 Task: Create a due date automation trigger when advanced on, on the tuesday of the week a card is due add basic with the blue label at 11:00 AM.
Action: Mouse moved to (924, 469)
Screenshot: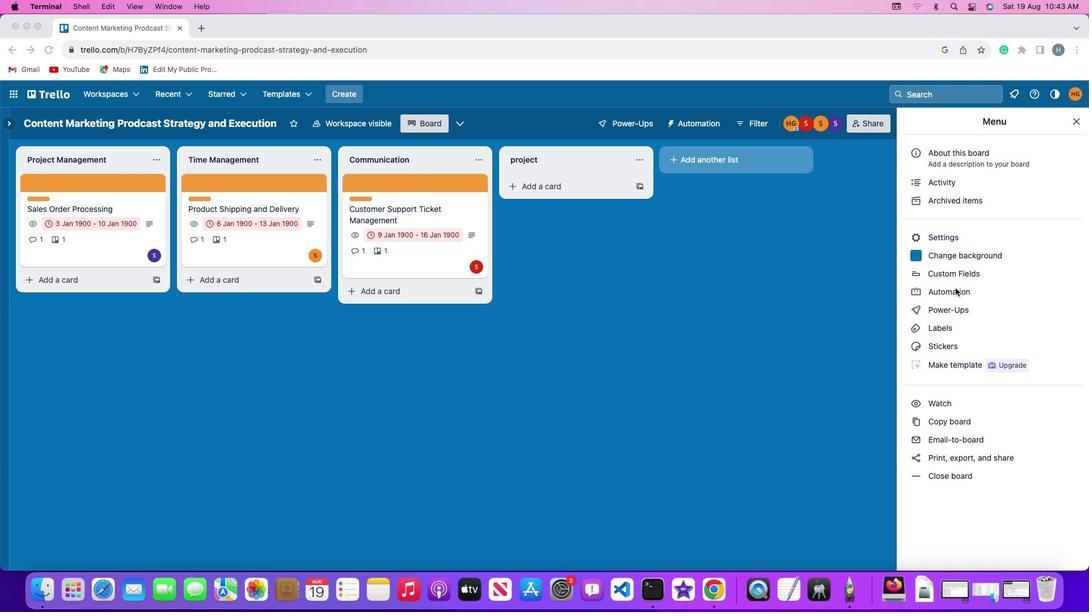 
Action: Mouse pressed left at (924, 469)
Screenshot: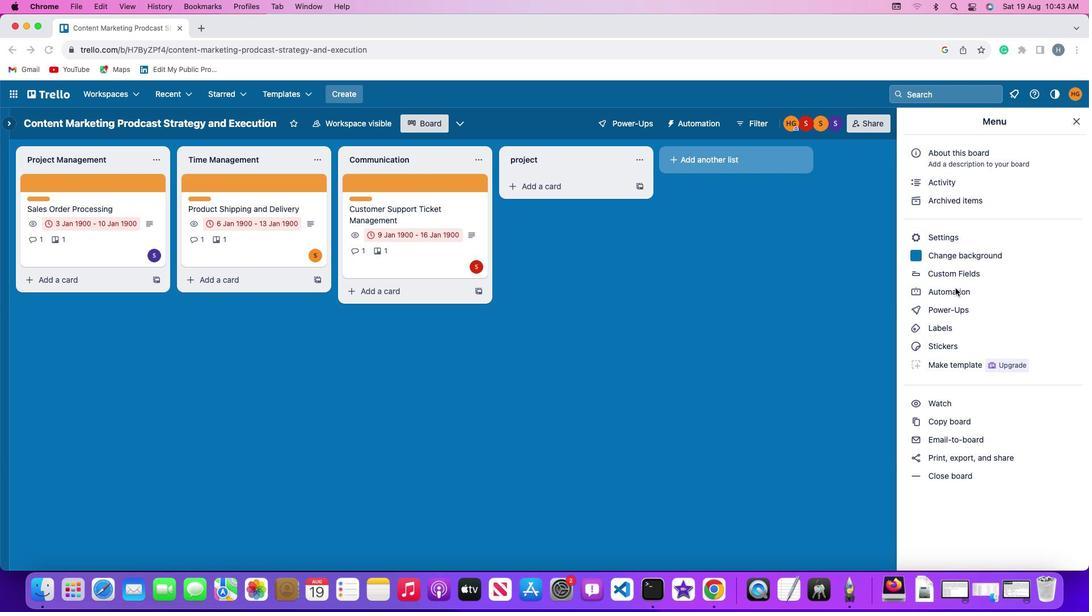 
Action: Mouse pressed left at (924, 469)
Screenshot: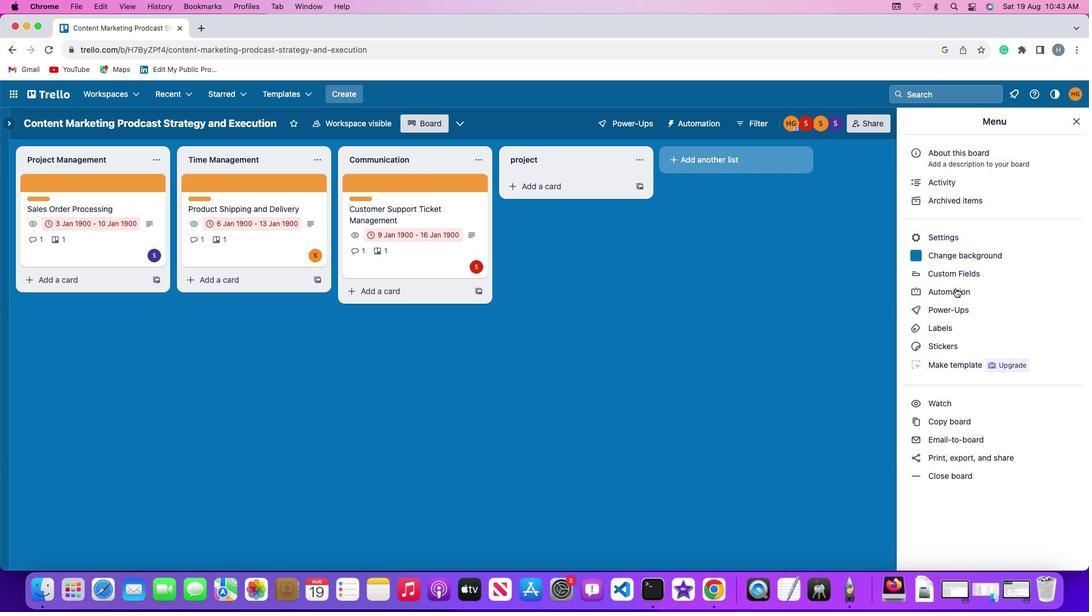 
Action: Mouse moved to (100, 465)
Screenshot: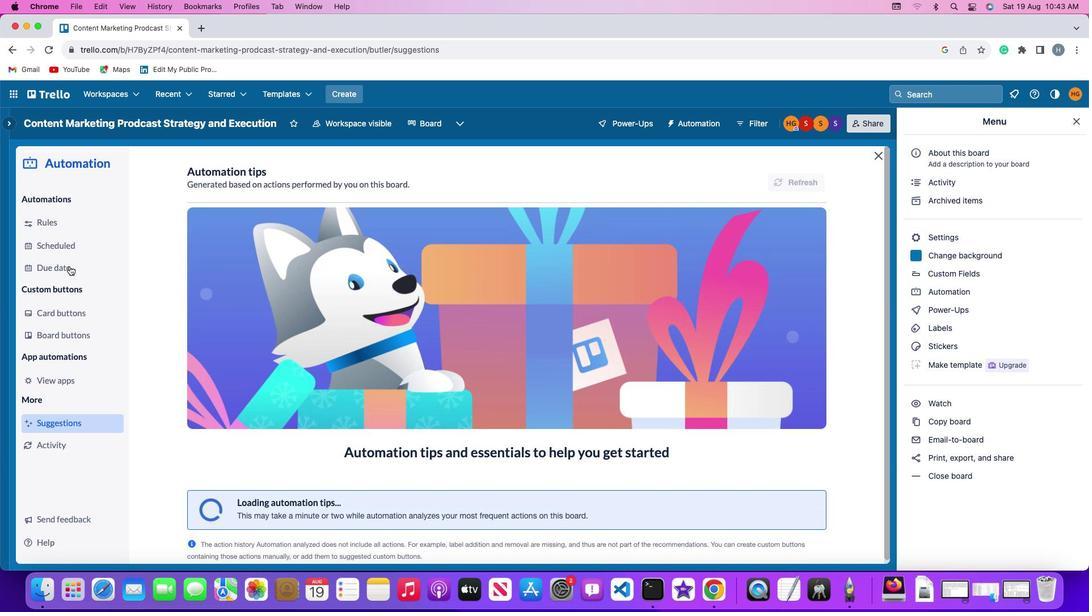 
Action: Mouse pressed left at (100, 465)
Screenshot: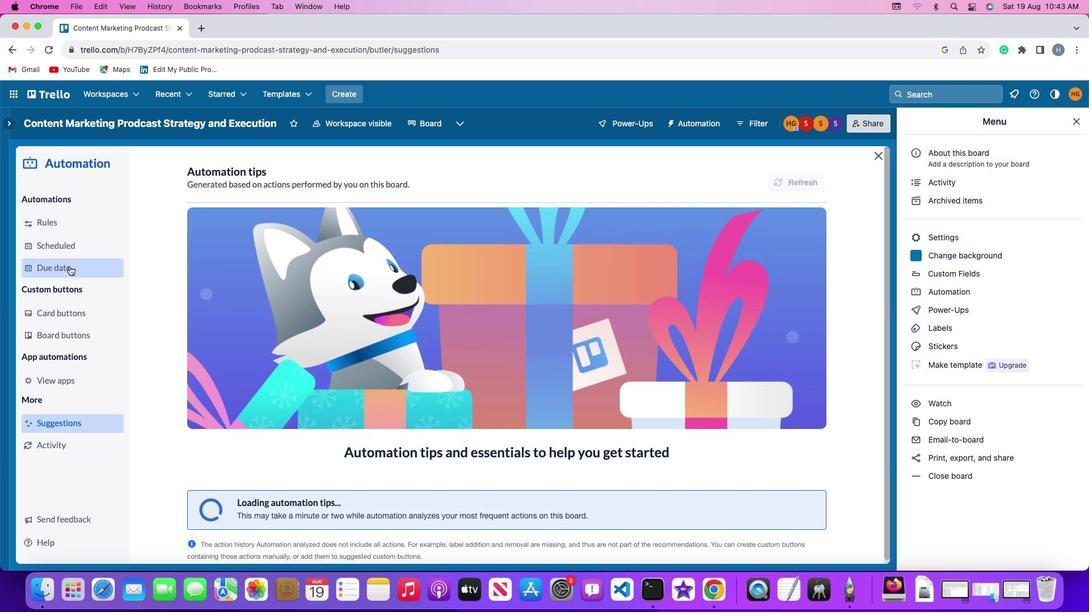 
Action: Mouse moved to (755, 445)
Screenshot: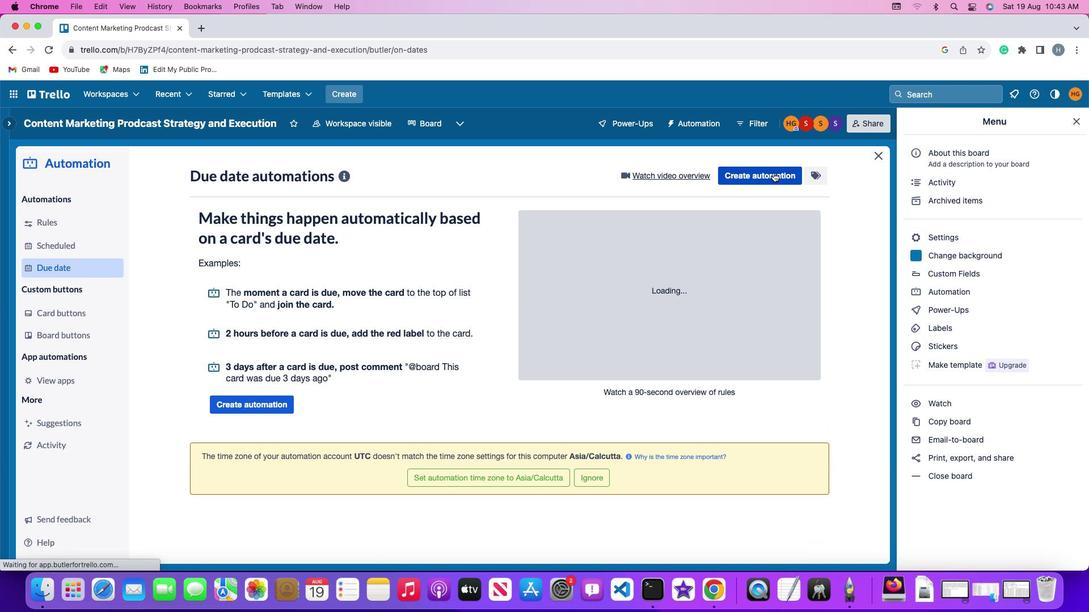 
Action: Mouse pressed left at (755, 445)
Screenshot: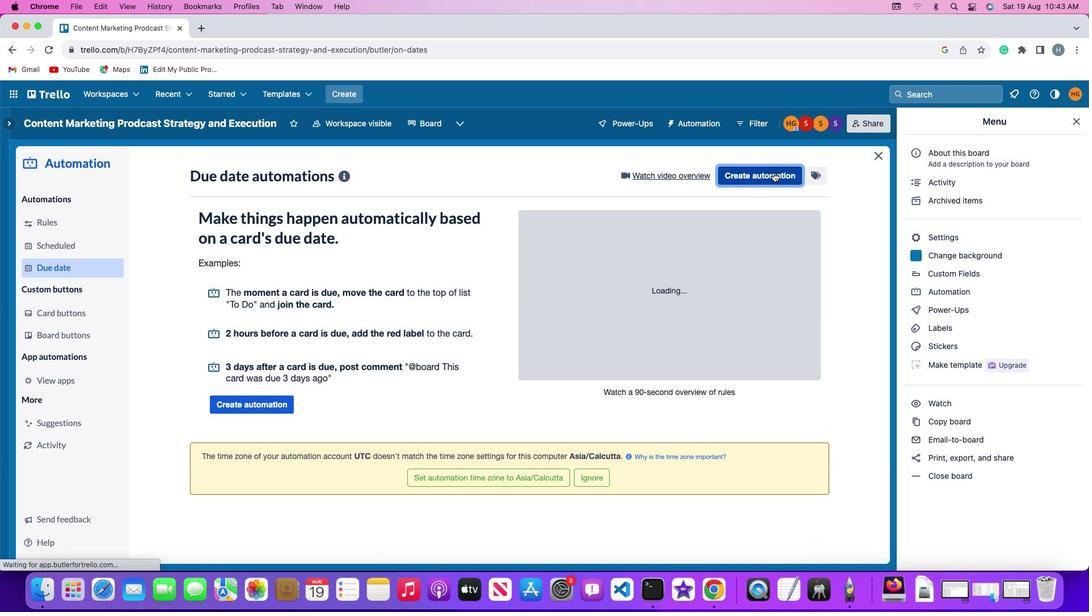 
Action: Mouse moved to (264, 468)
Screenshot: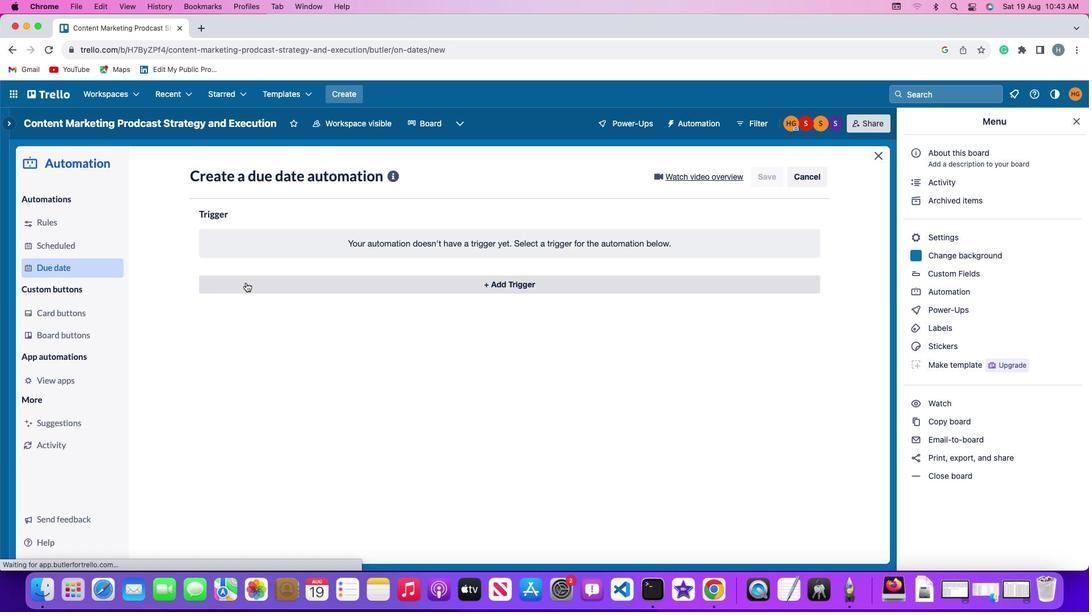 
Action: Mouse pressed left at (264, 468)
Screenshot: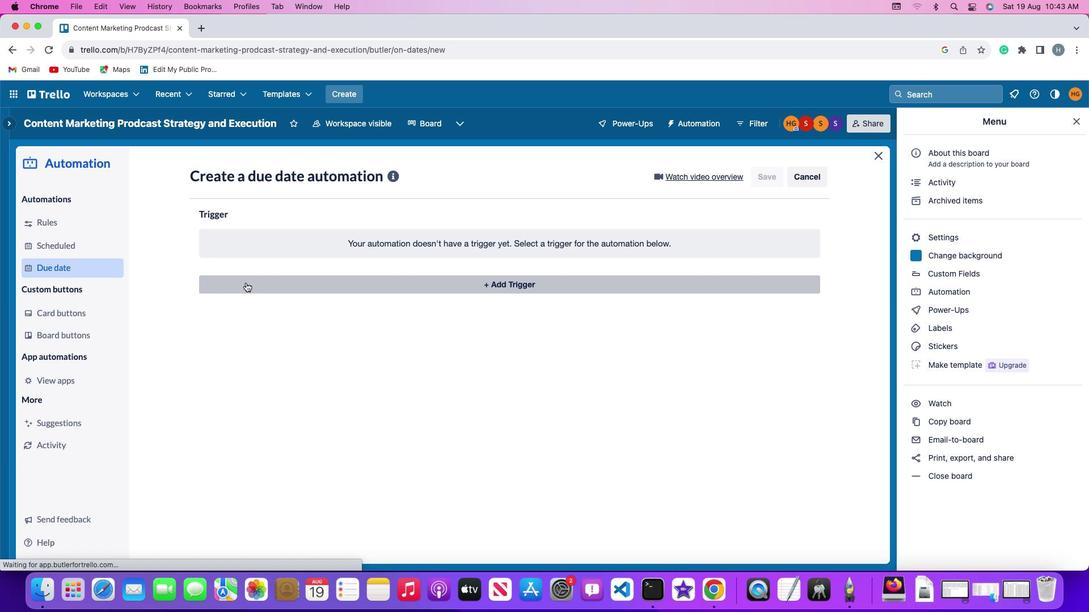 
Action: Mouse moved to (267, 513)
Screenshot: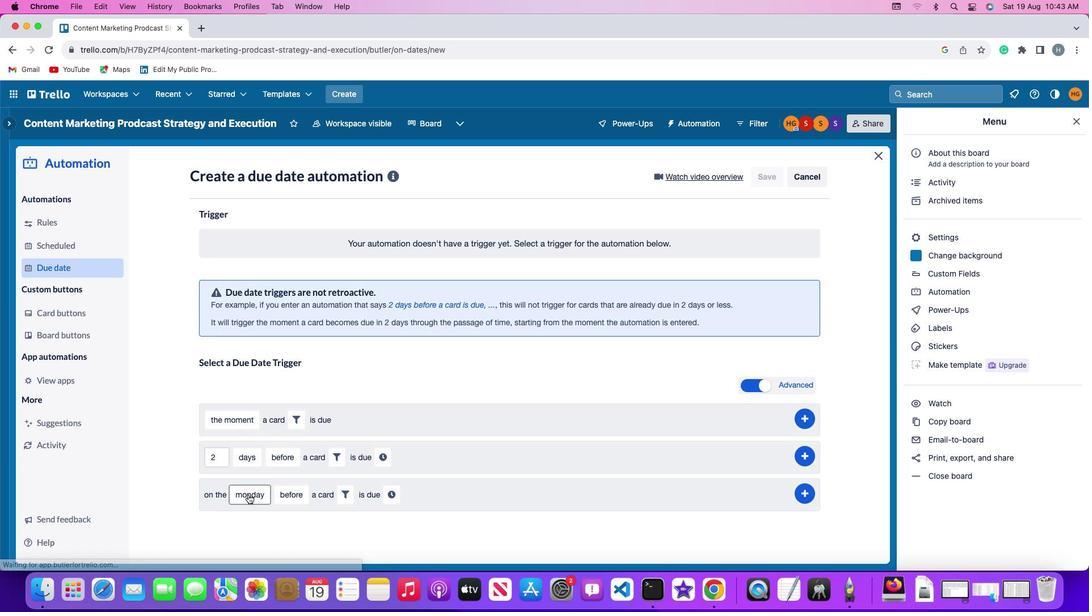 
Action: Mouse pressed left at (267, 513)
Screenshot: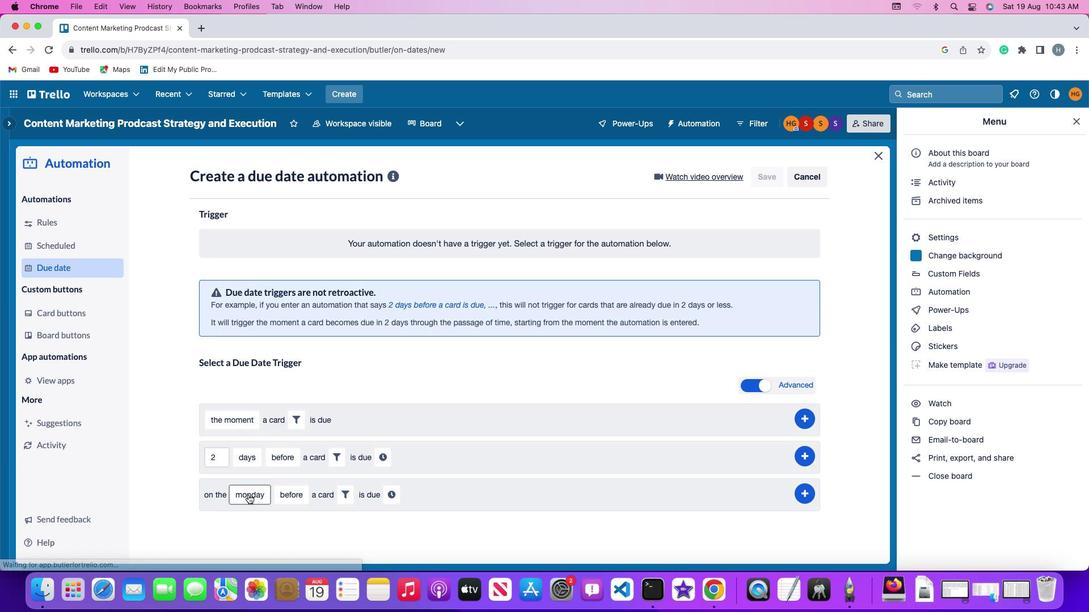 
Action: Mouse moved to (288, 485)
Screenshot: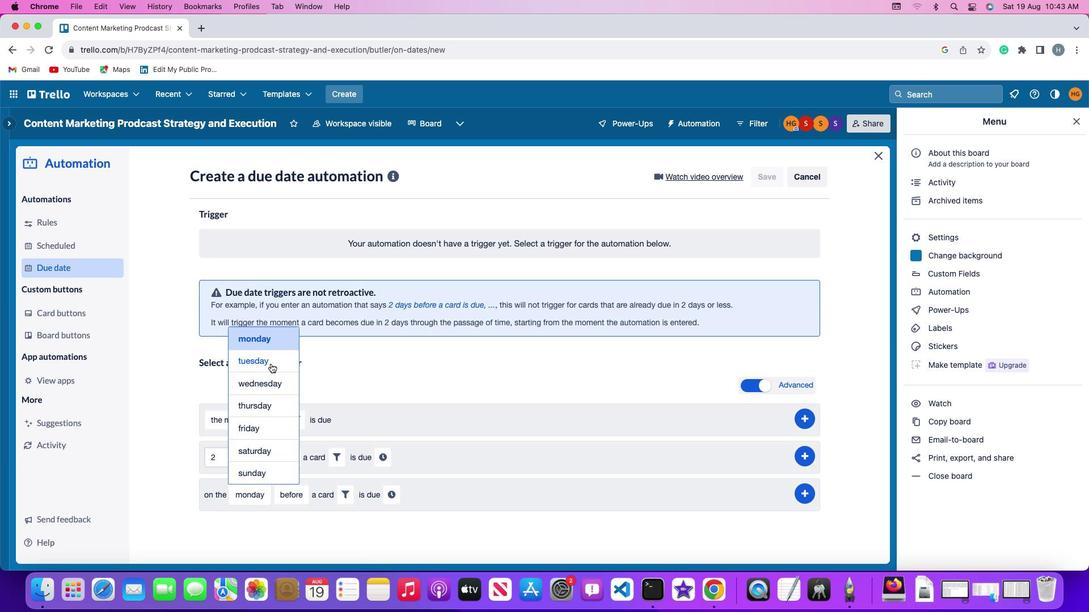 
Action: Mouse pressed left at (288, 485)
Screenshot: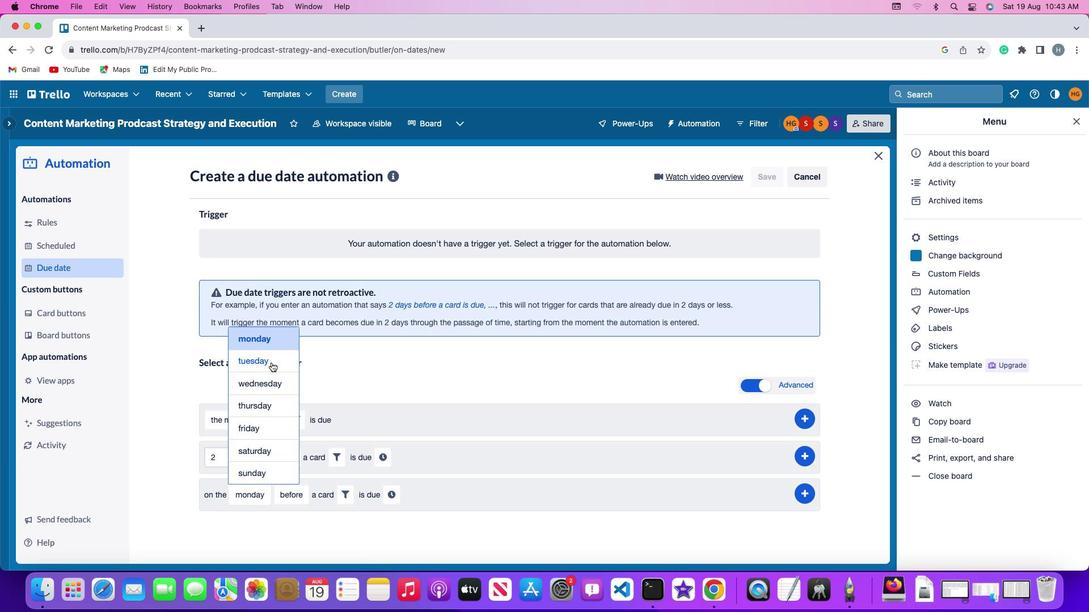 
Action: Mouse moved to (305, 514)
Screenshot: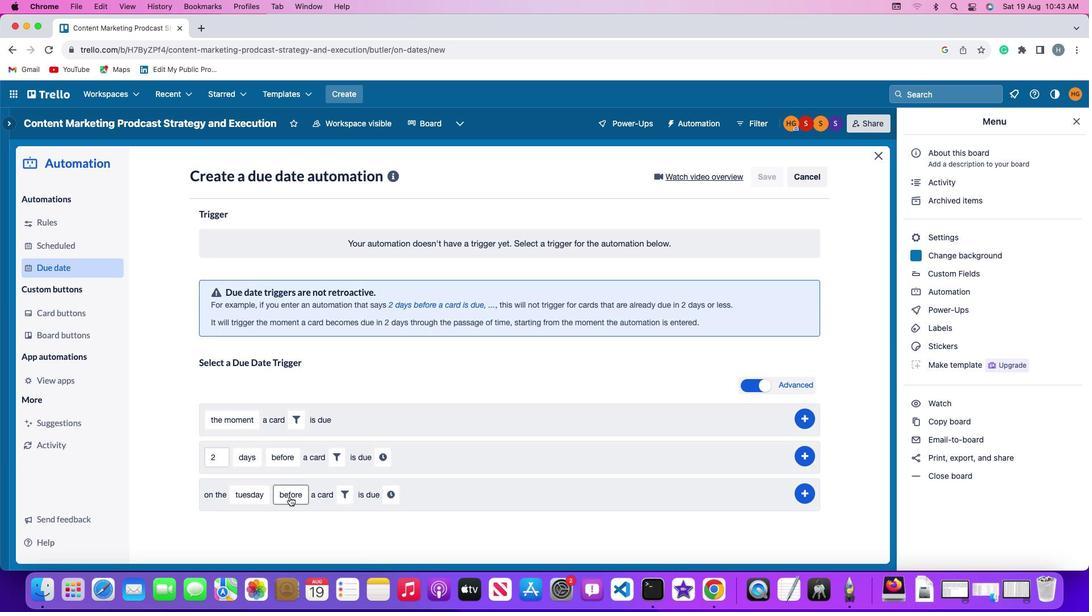 
Action: Mouse pressed left at (305, 514)
Screenshot: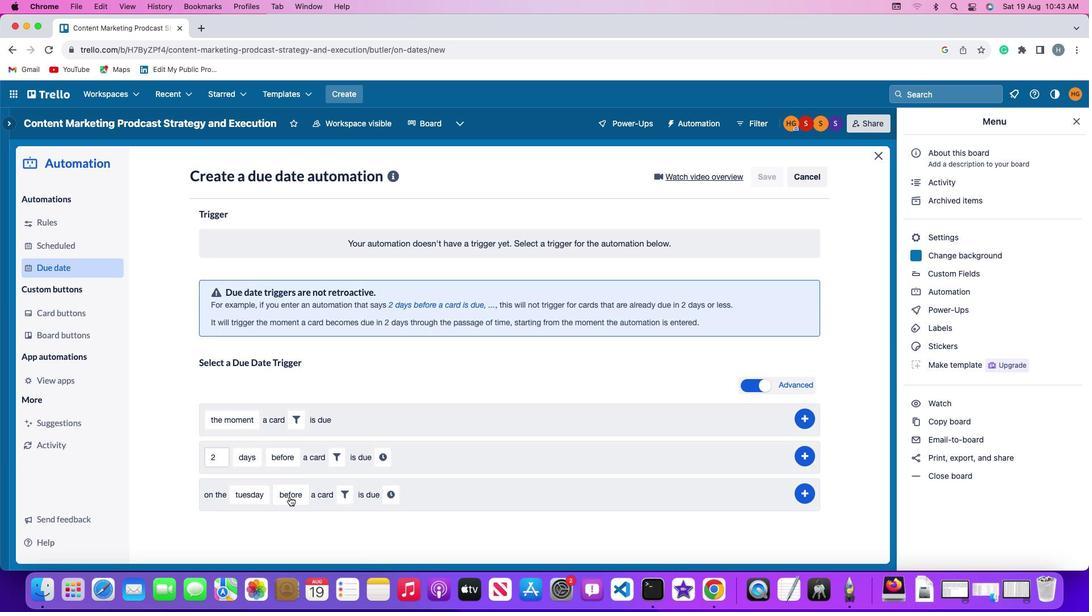 
Action: Mouse moved to (320, 505)
Screenshot: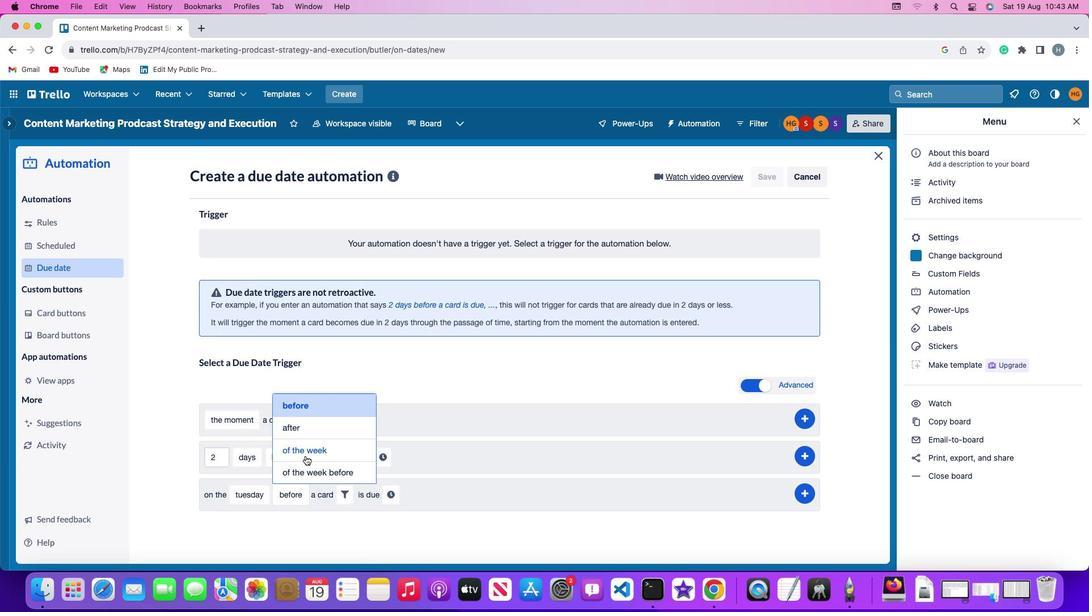 
Action: Mouse pressed left at (320, 505)
Screenshot: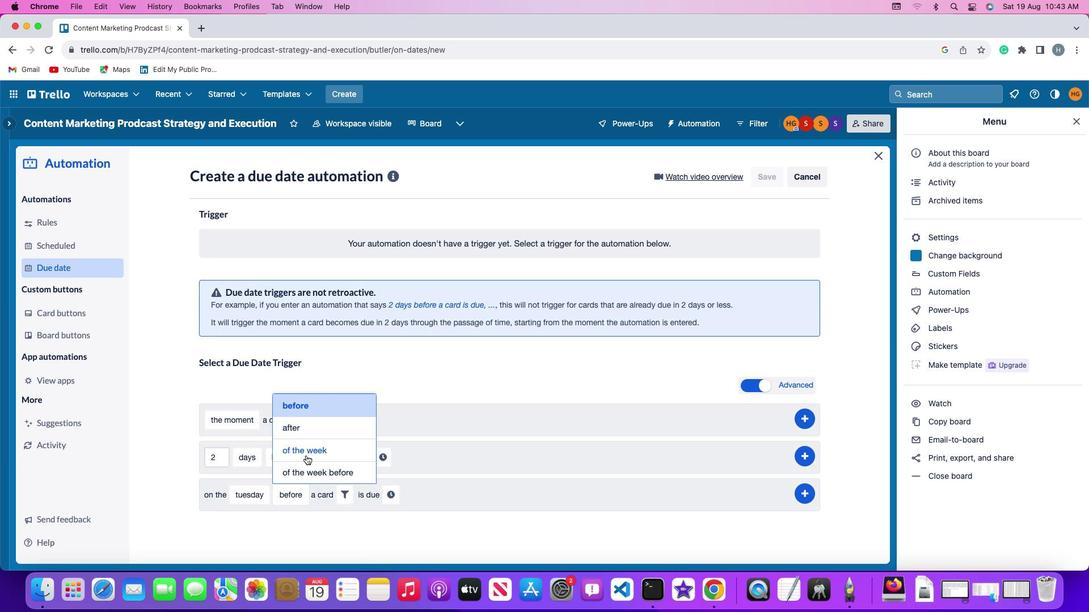 
Action: Mouse moved to (377, 513)
Screenshot: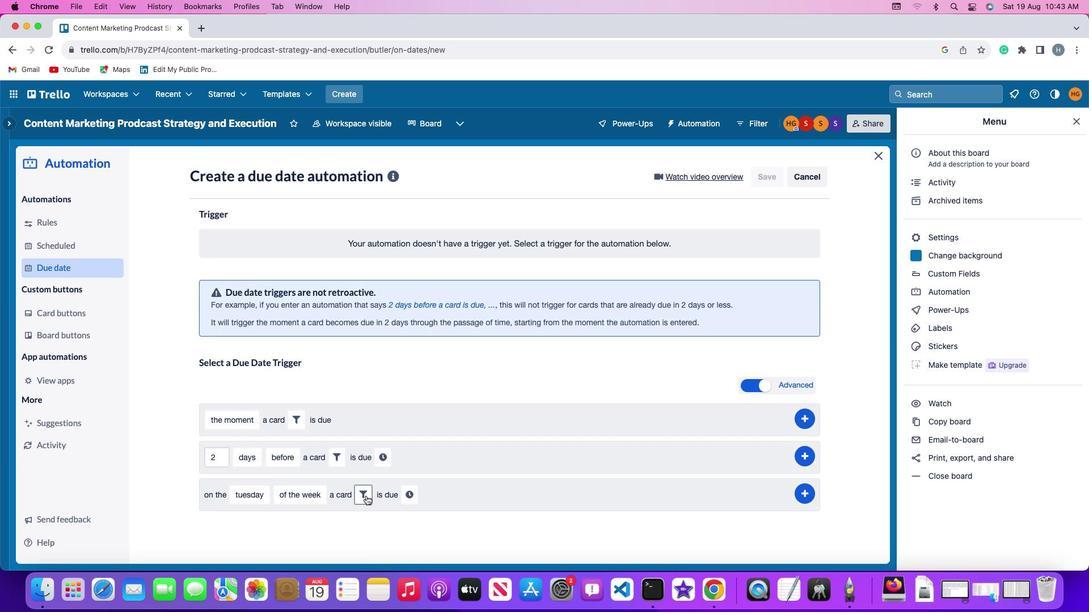 
Action: Mouse pressed left at (377, 513)
Screenshot: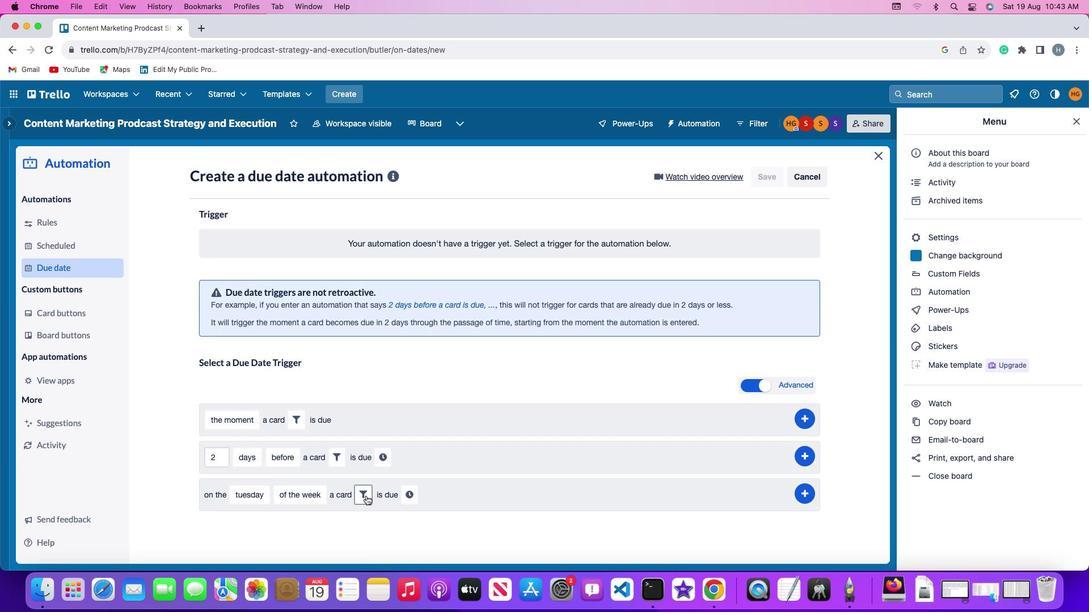 
Action: Mouse moved to (359, 519)
Screenshot: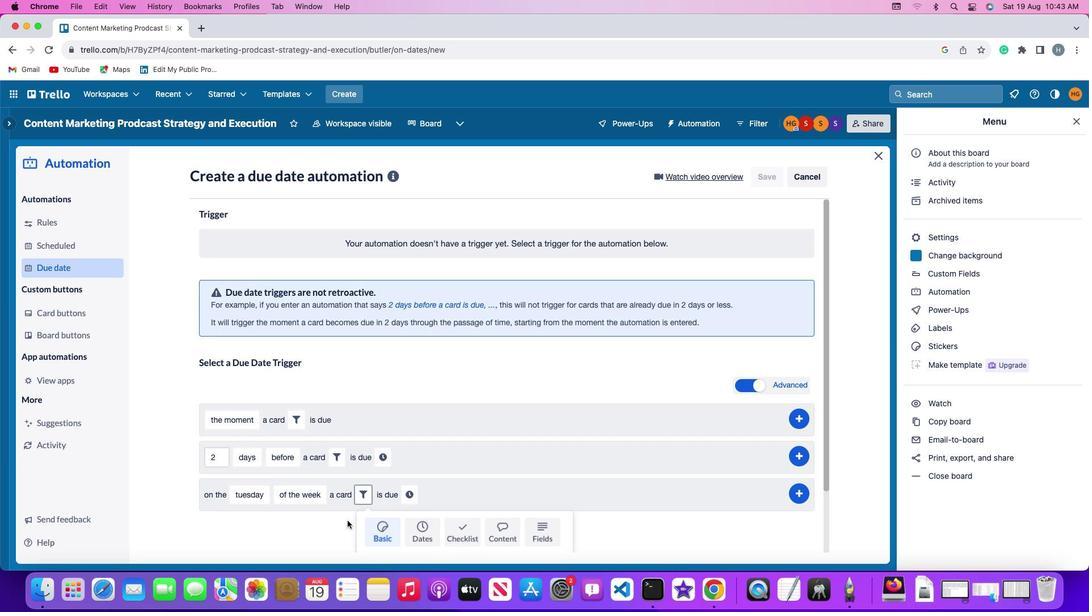 
Action: Mouse scrolled (359, 519) with delta (36, 408)
Screenshot: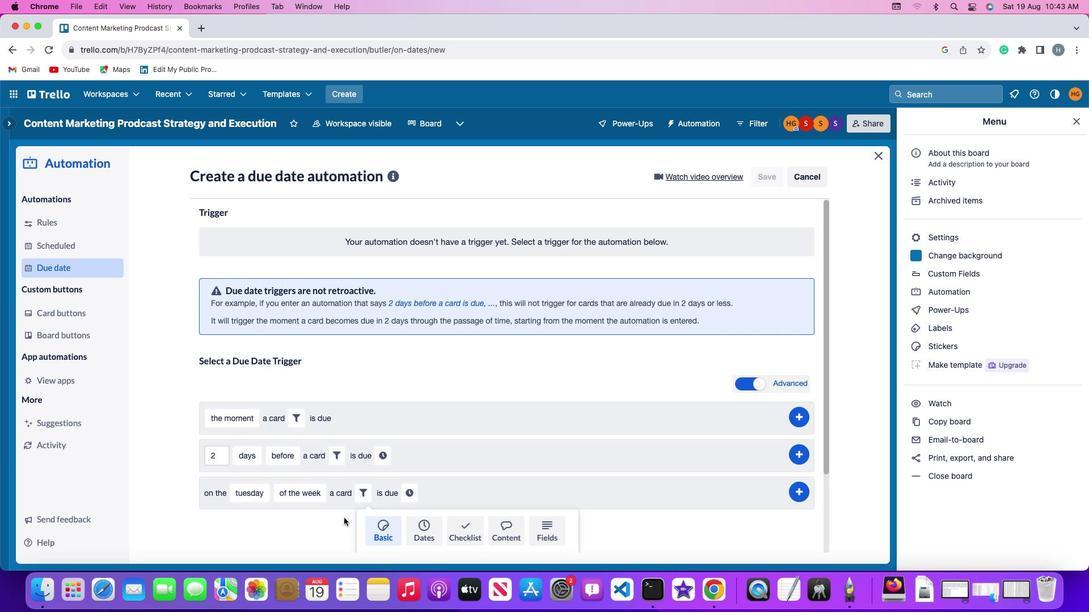 
Action: Mouse scrolled (359, 519) with delta (36, 408)
Screenshot: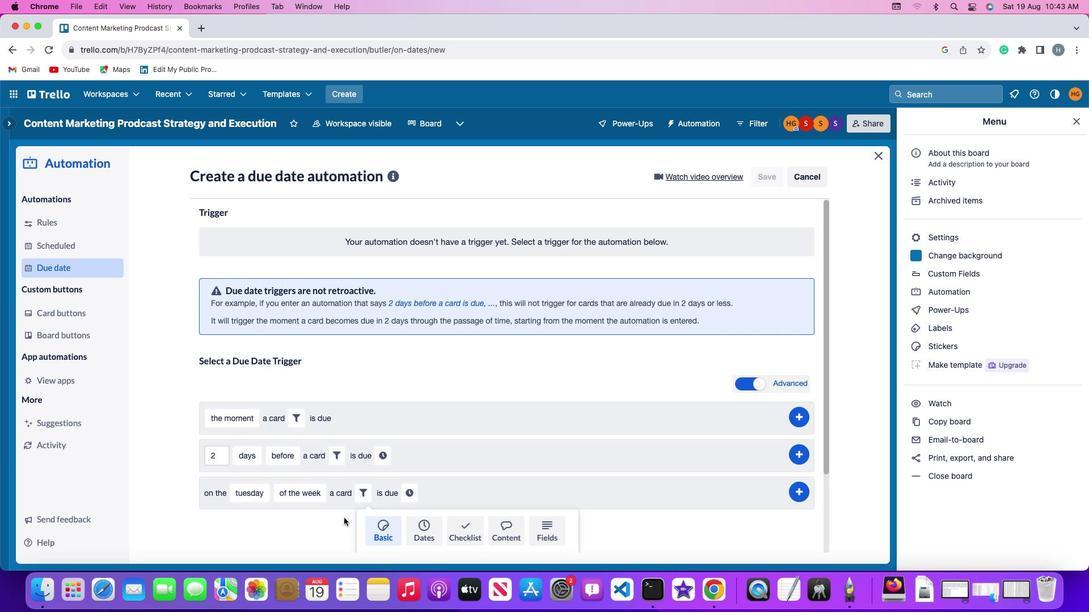 
Action: Mouse moved to (359, 519)
Screenshot: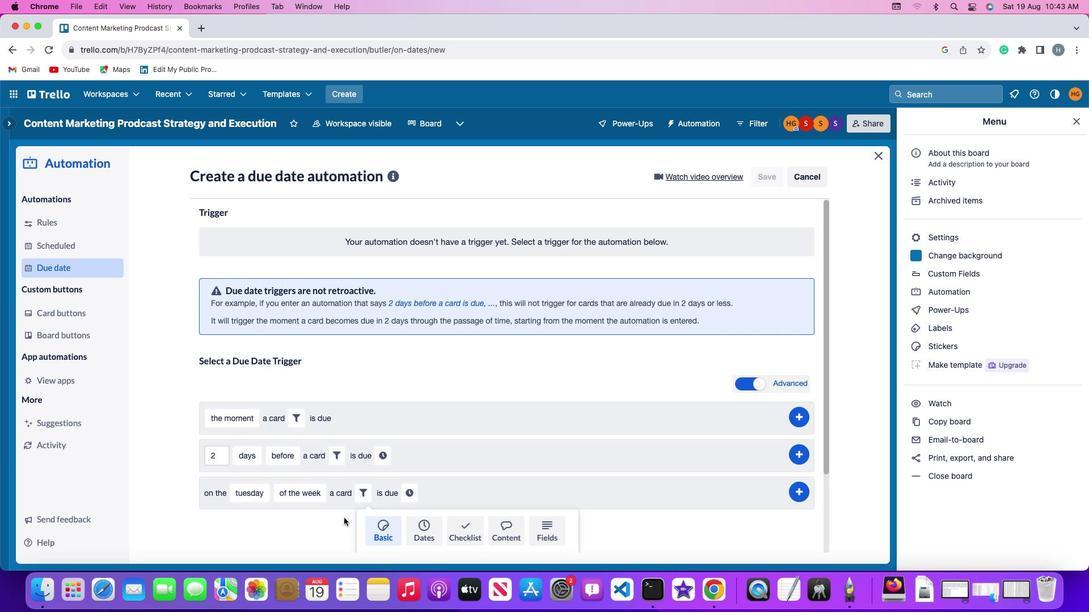 
Action: Mouse scrolled (359, 519) with delta (36, 407)
Screenshot: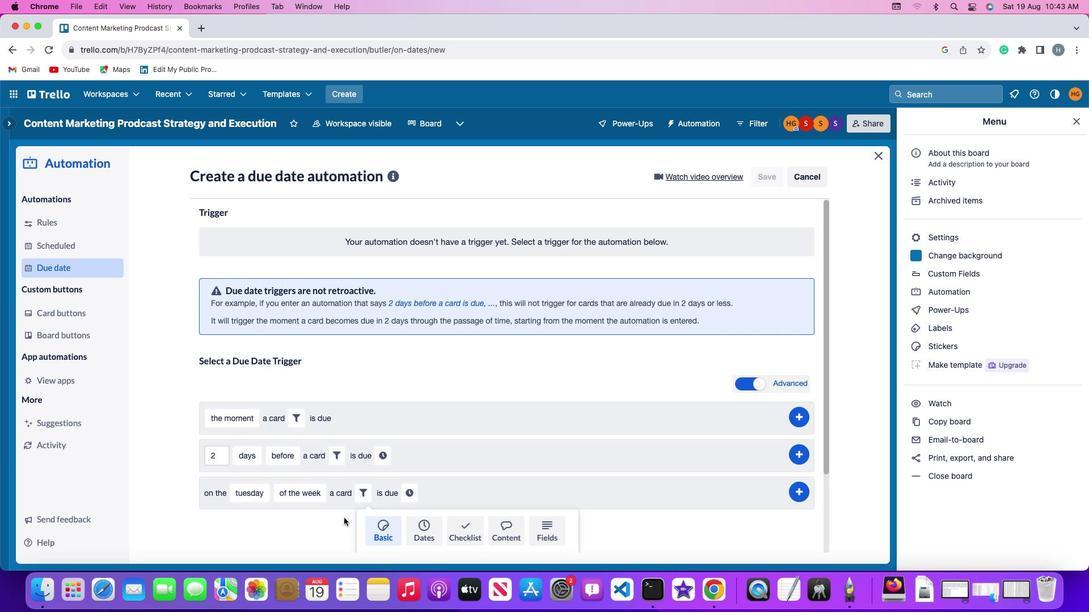 
Action: Mouse moved to (359, 519)
Screenshot: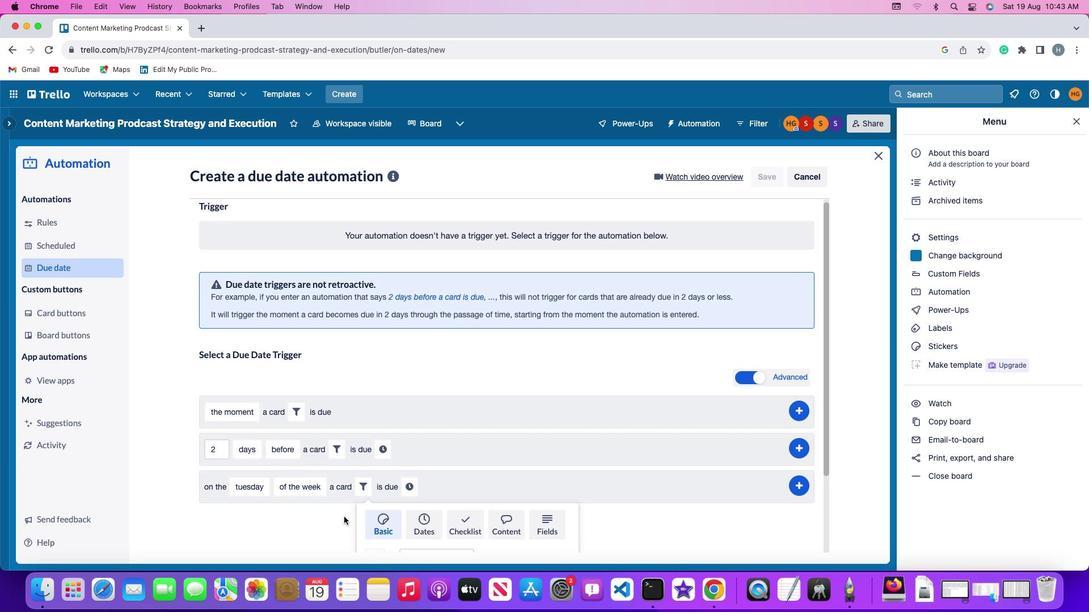 
Action: Mouse scrolled (359, 519) with delta (36, 407)
Screenshot: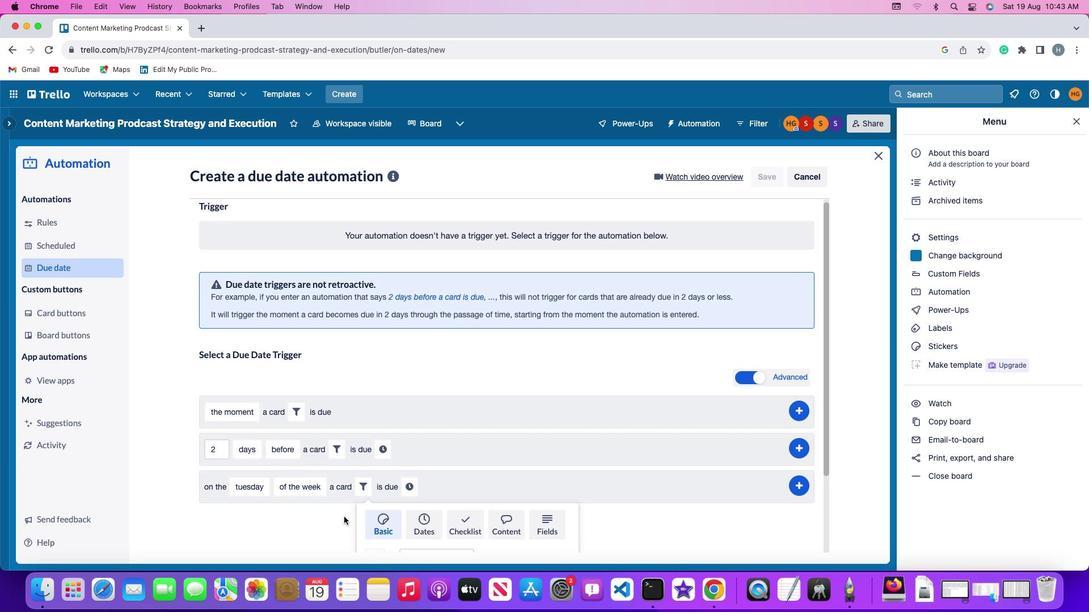 
Action: Mouse moved to (357, 518)
Screenshot: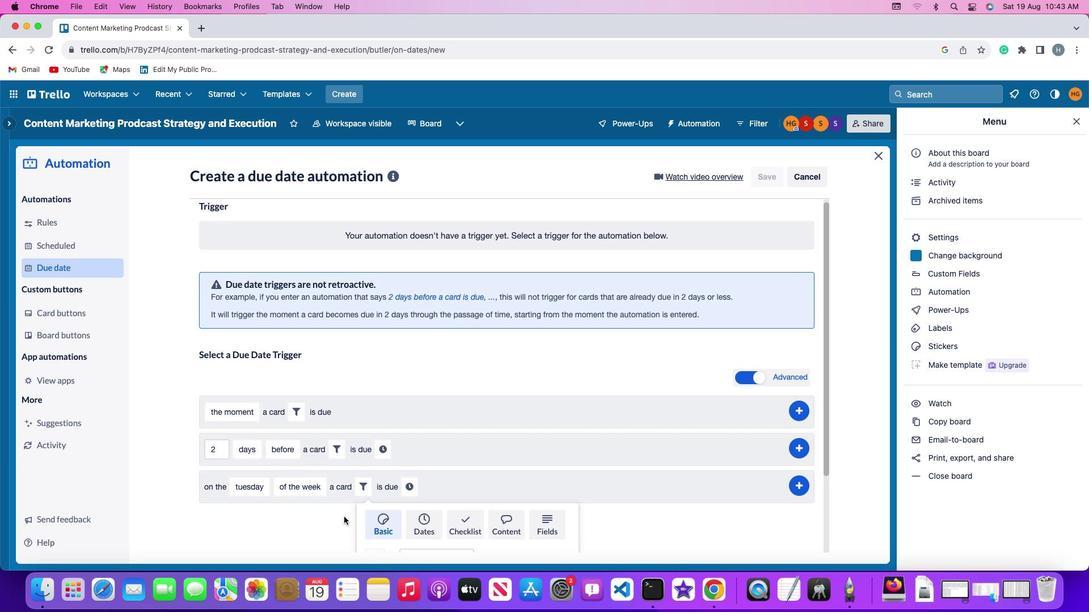 
Action: Mouse scrolled (357, 518) with delta (36, 407)
Screenshot: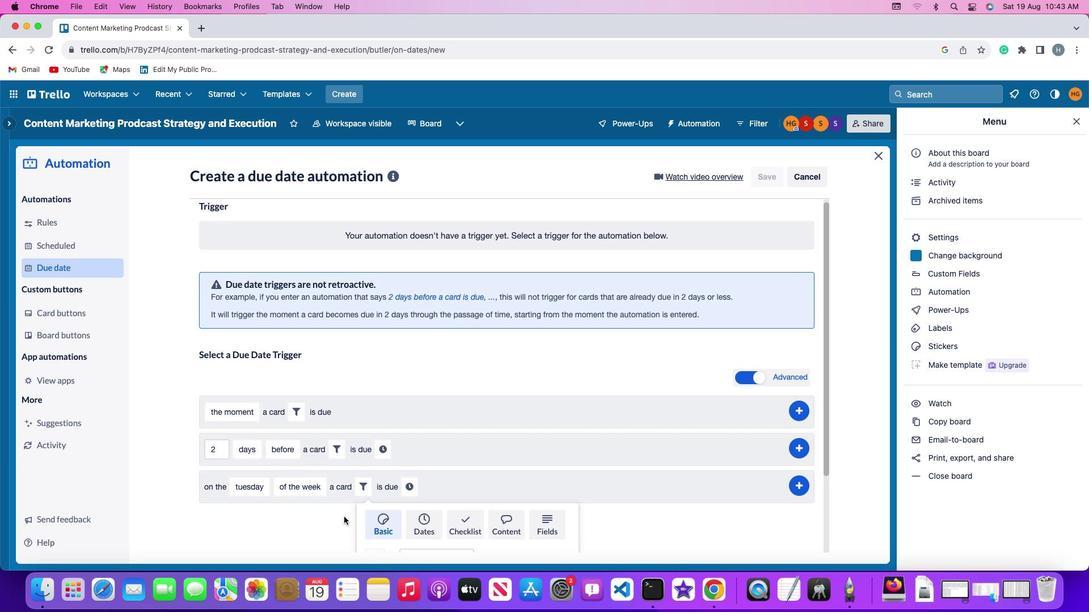 
Action: Mouse moved to (351, 518)
Screenshot: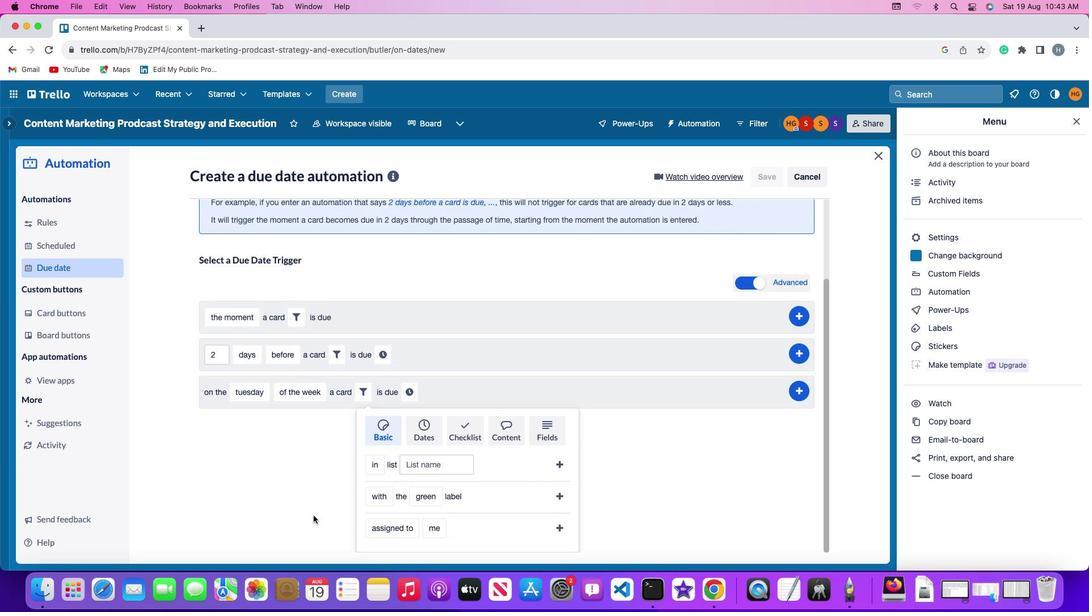 
Action: Mouse scrolled (351, 518) with delta (36, 408)
Screenshot: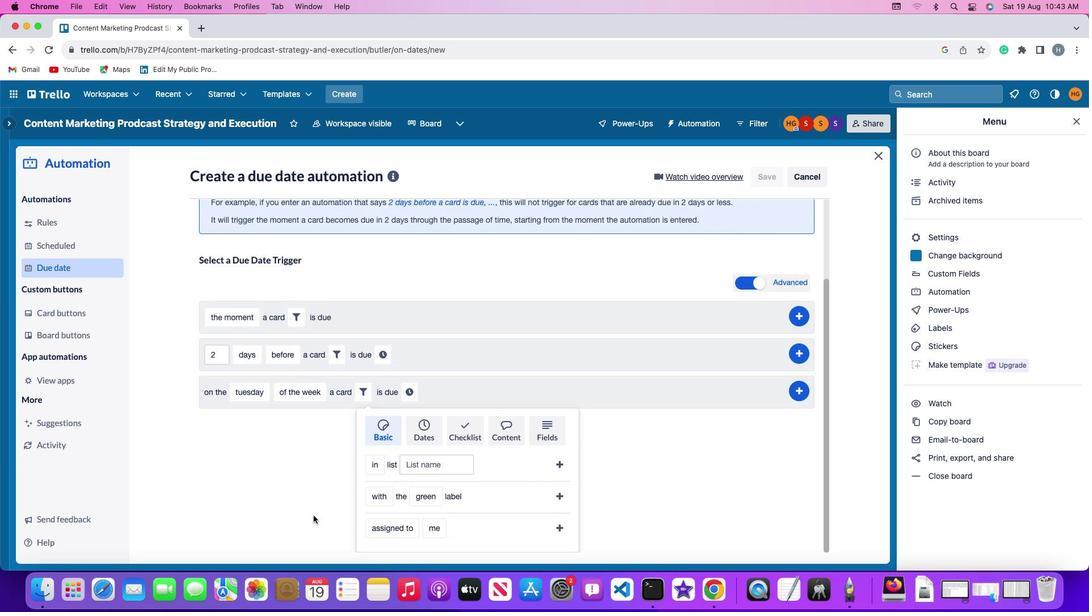 
Action: Mouse moved to (344, 518)
Screenshot: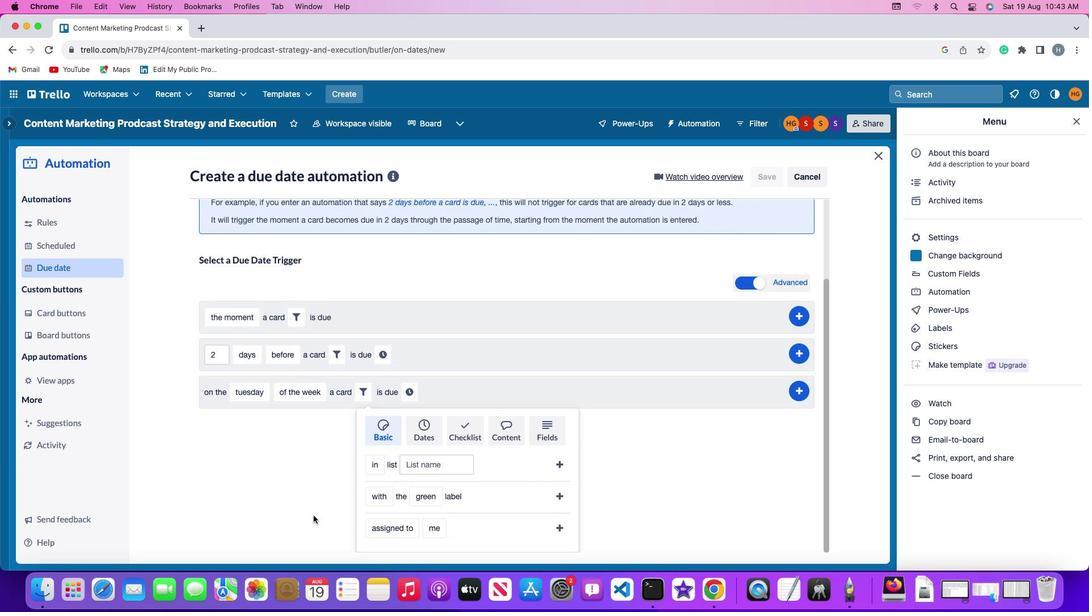 
Action: Mouse scrolled (344, 518) with delta (36, 408)
Screenshot: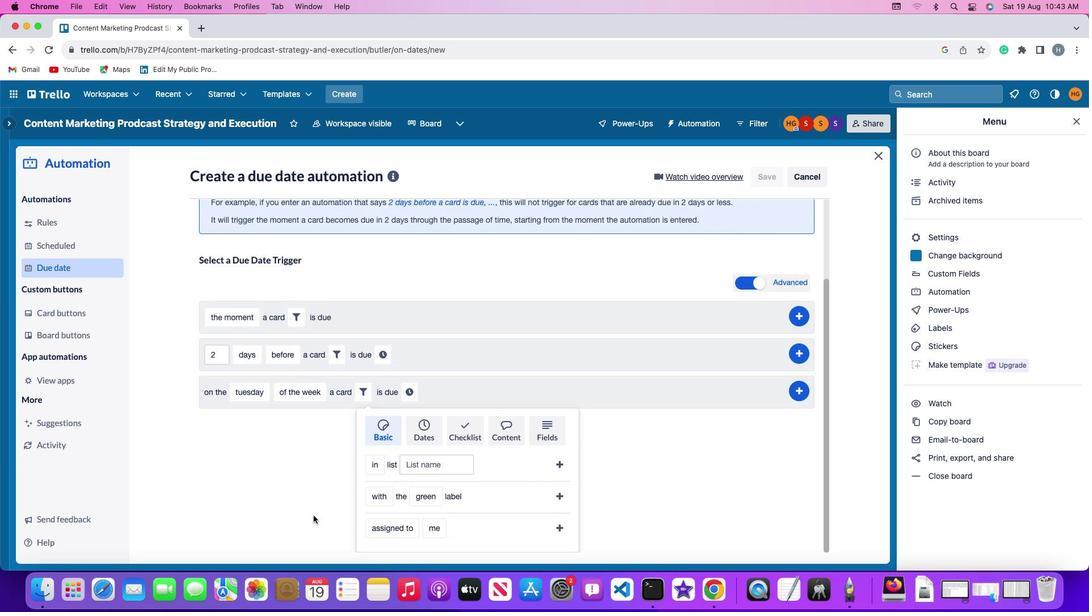 
Action: Mouse moved to (338, 518)
Screenshot: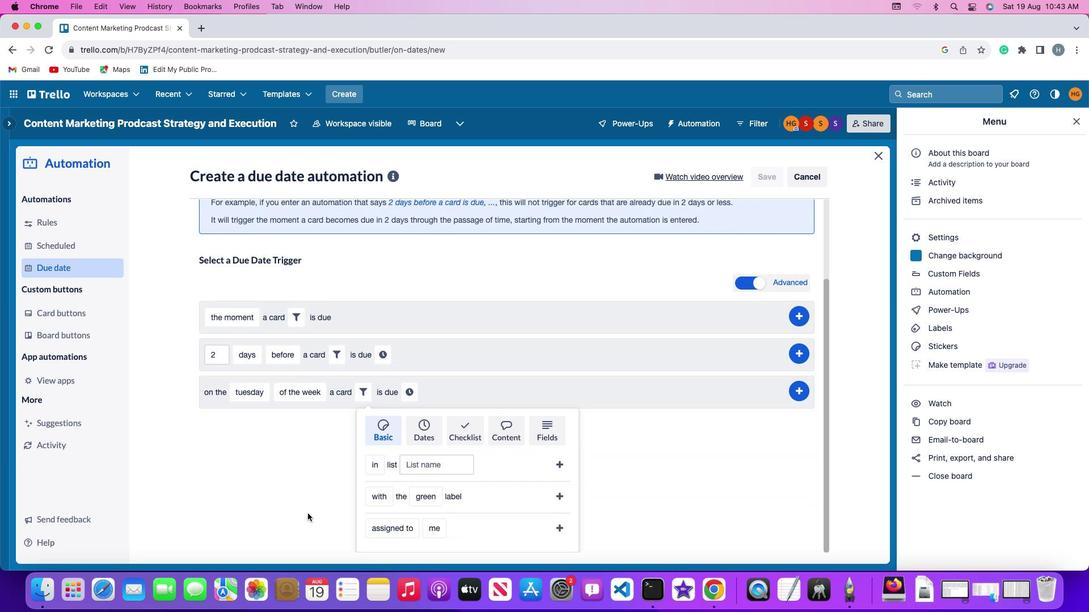 
Action: Mouse scrolled (338, 518) with delta (36, 407)
Screenshot: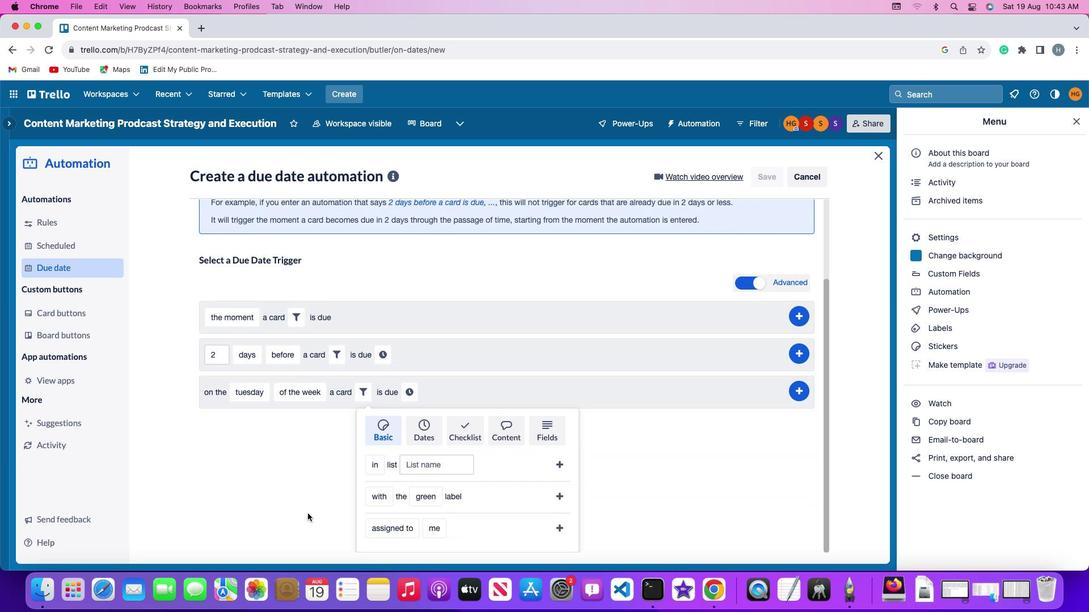 
Action: Mouse moved to (325, 517)
Screenshot: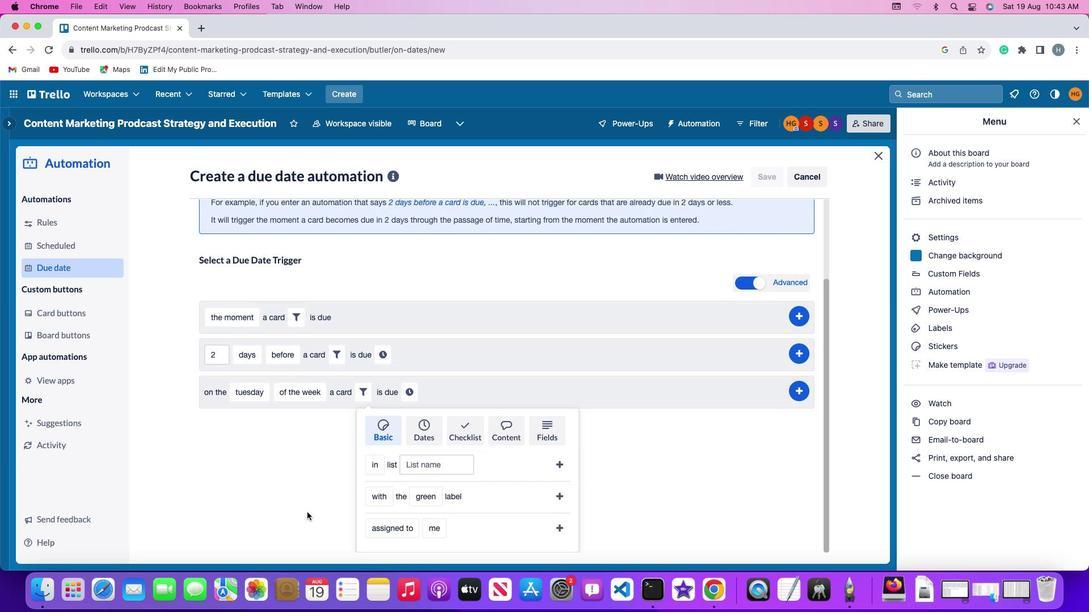 
Action: Mouse scrolled (325, 517) with delta (36, 407)
Screenshot: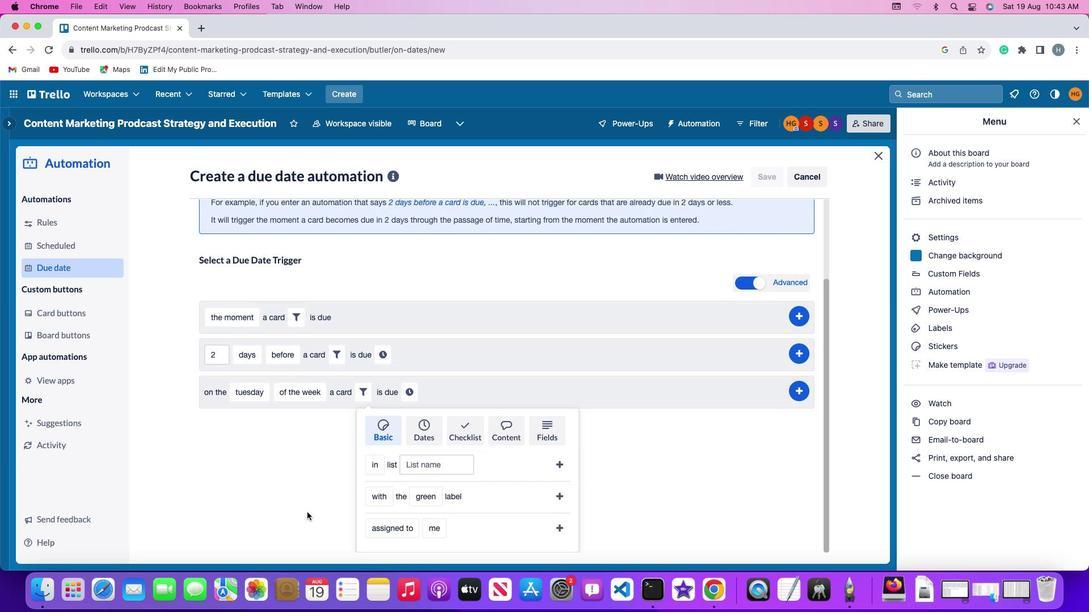 
Action: Mouse moved to (382, 514)
Screenshot: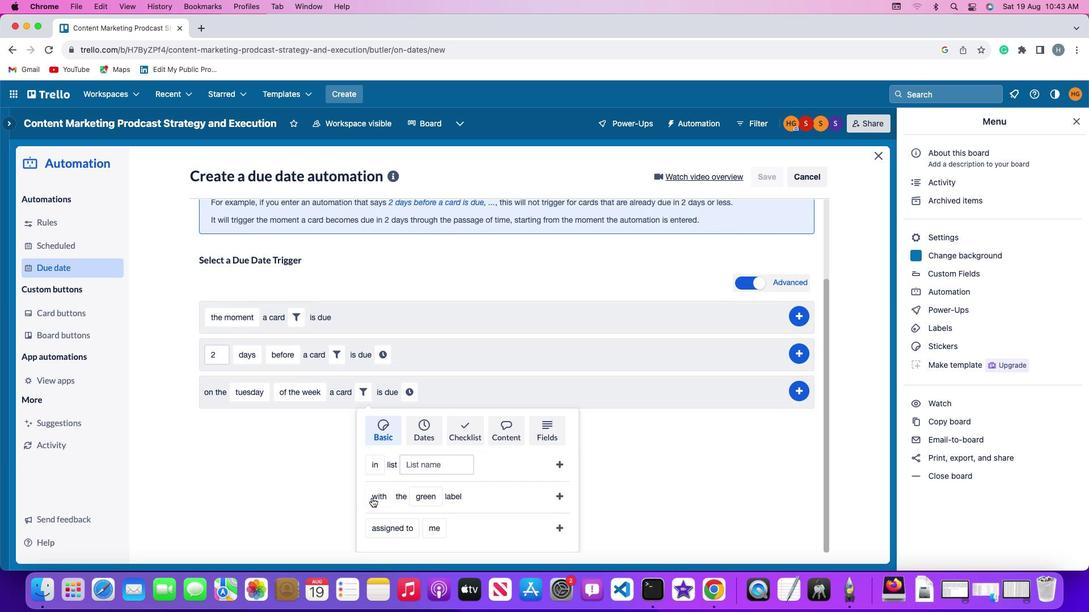 
Action: Mouse pressed left at (382, 514)
Screenshot: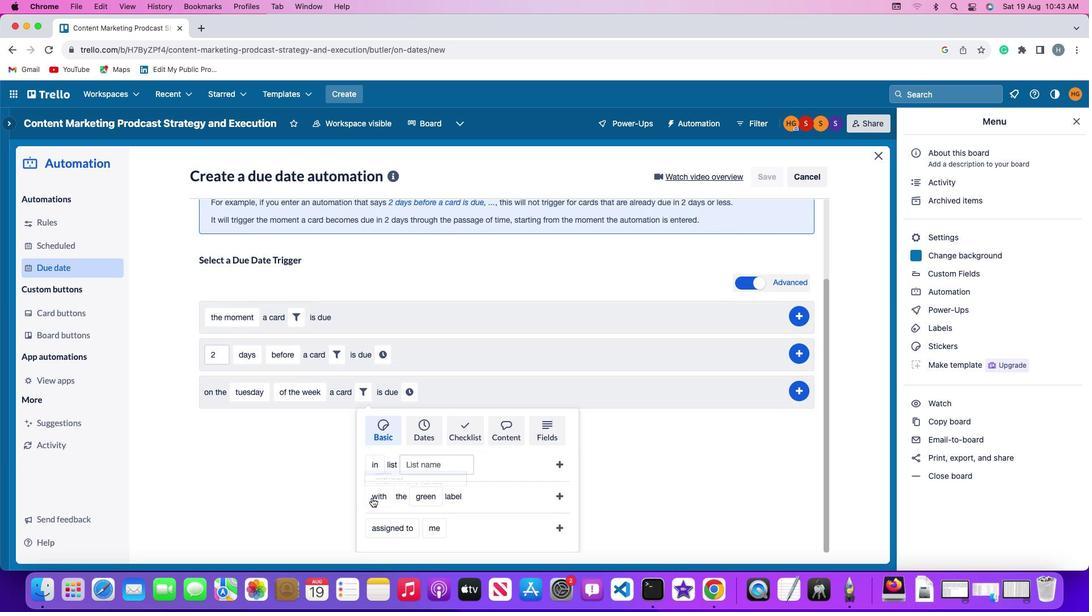 
Action: Mouse moved to (407, 499)
Screenshot: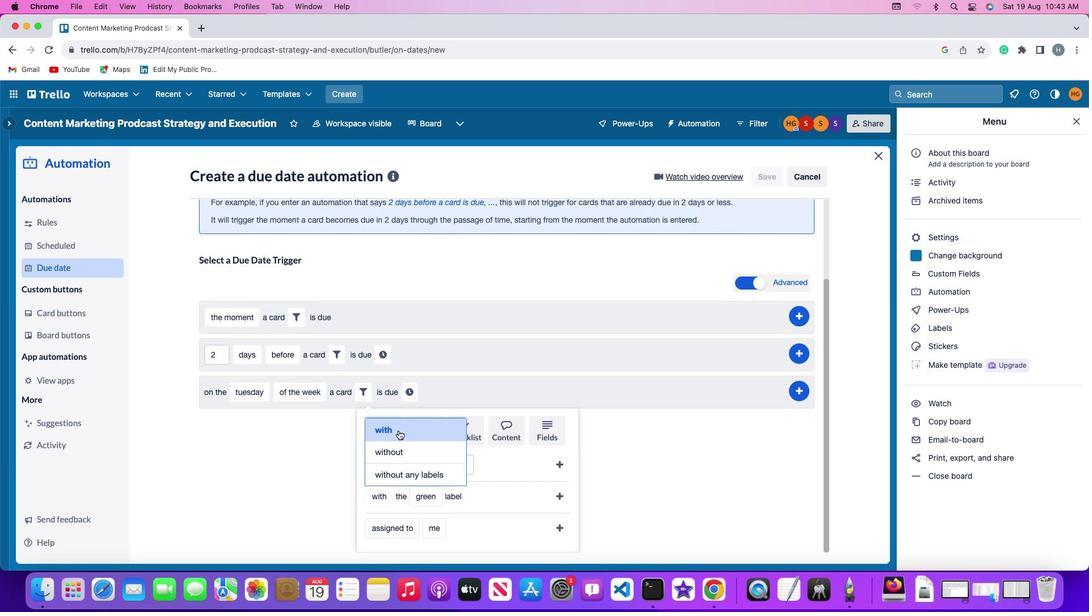
Action: Mouse pressed left at (407, 499)
Screenshot: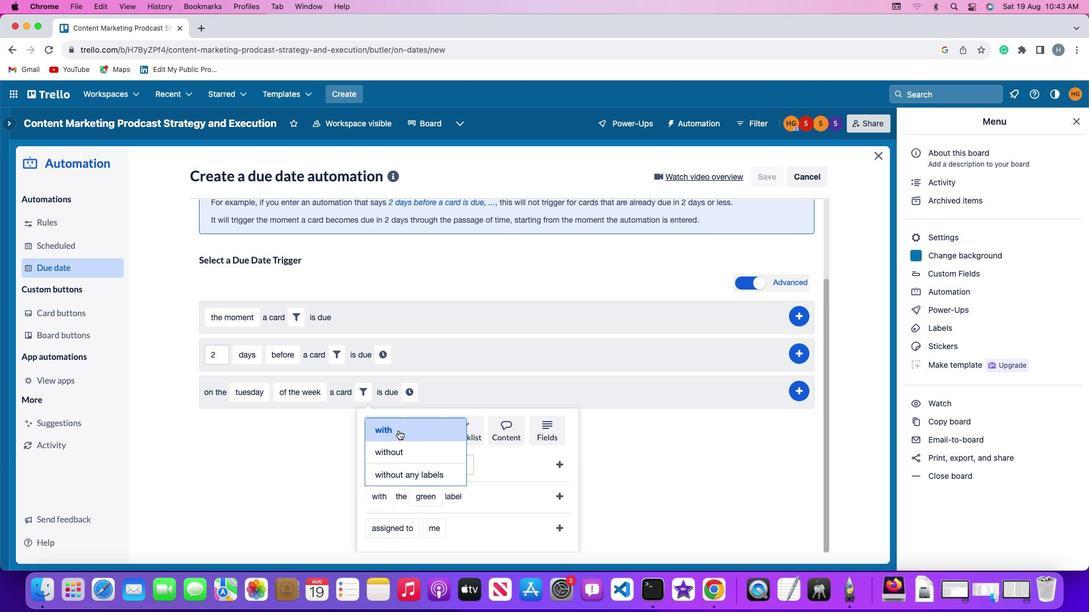 
Action: Mouse moved to (433, 514)
Screenshot: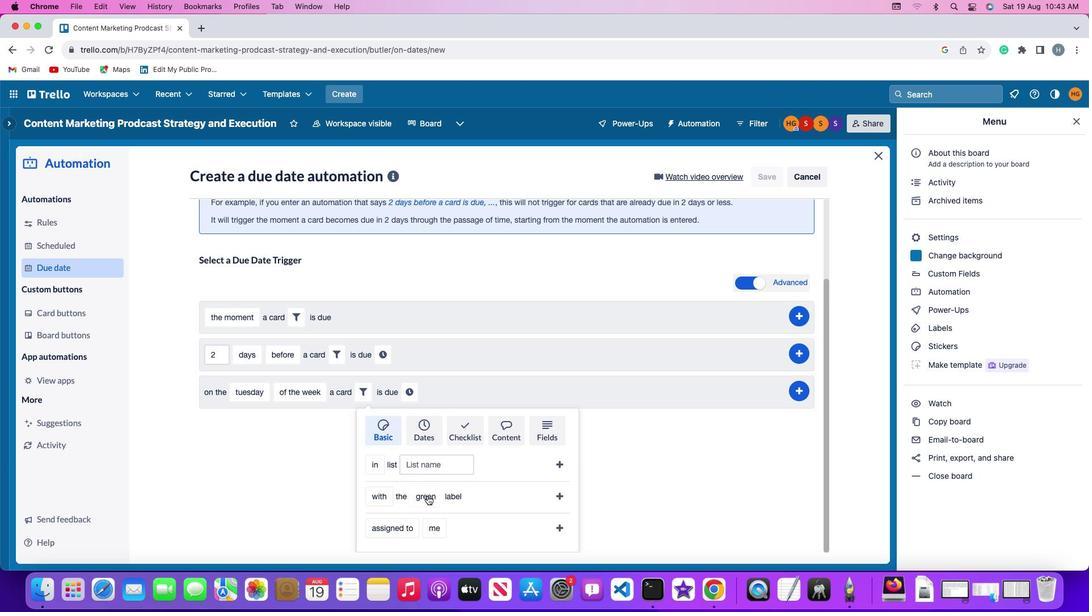 
Action: Mouse pressed left at (433, 514)
Screenshot: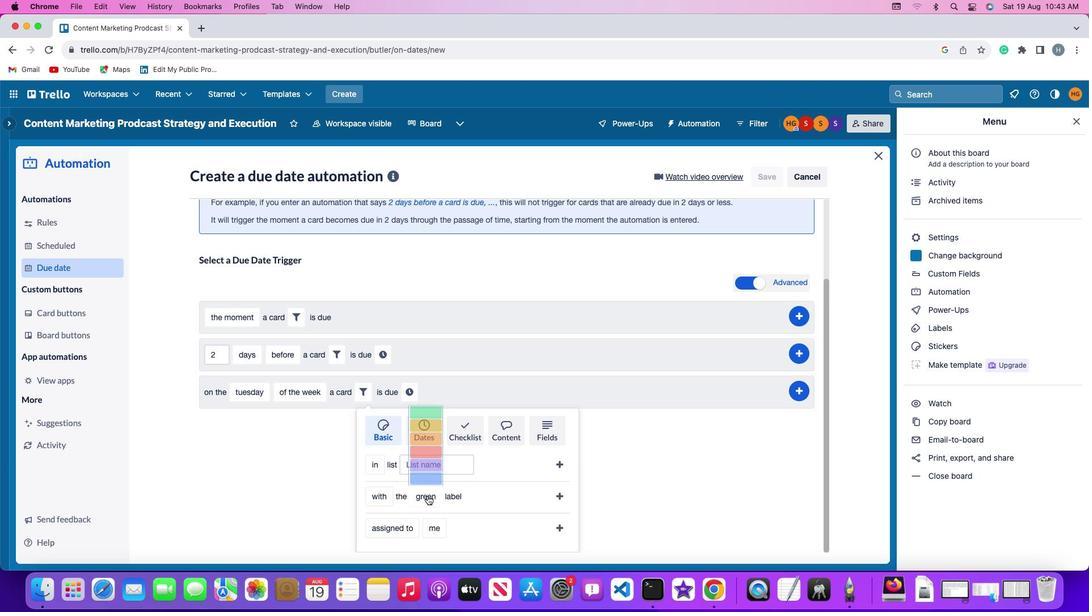 
Action: Mouse moved to (435, 509)
Screenshot: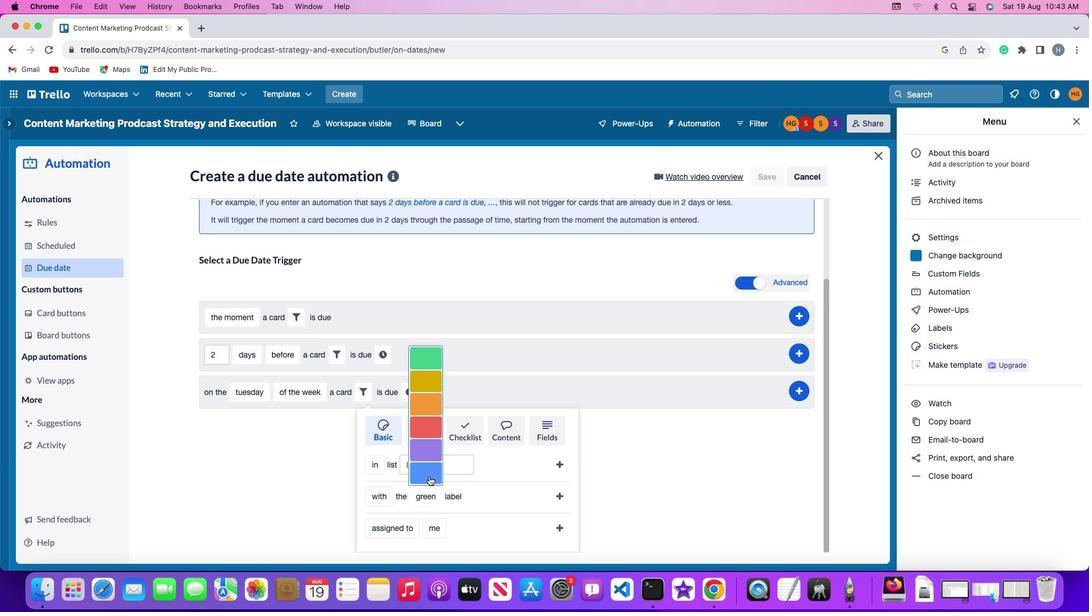 
Action: Mouse pressed left at (435, 509)
Screenshot: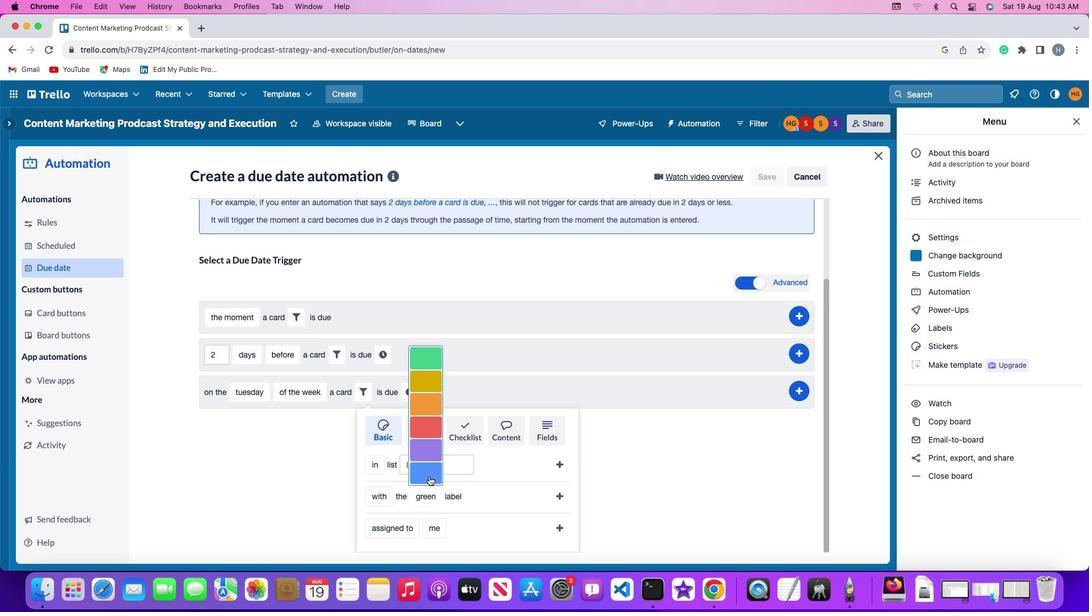 
Action: Mouse moved to (557, 514)
Screenshot: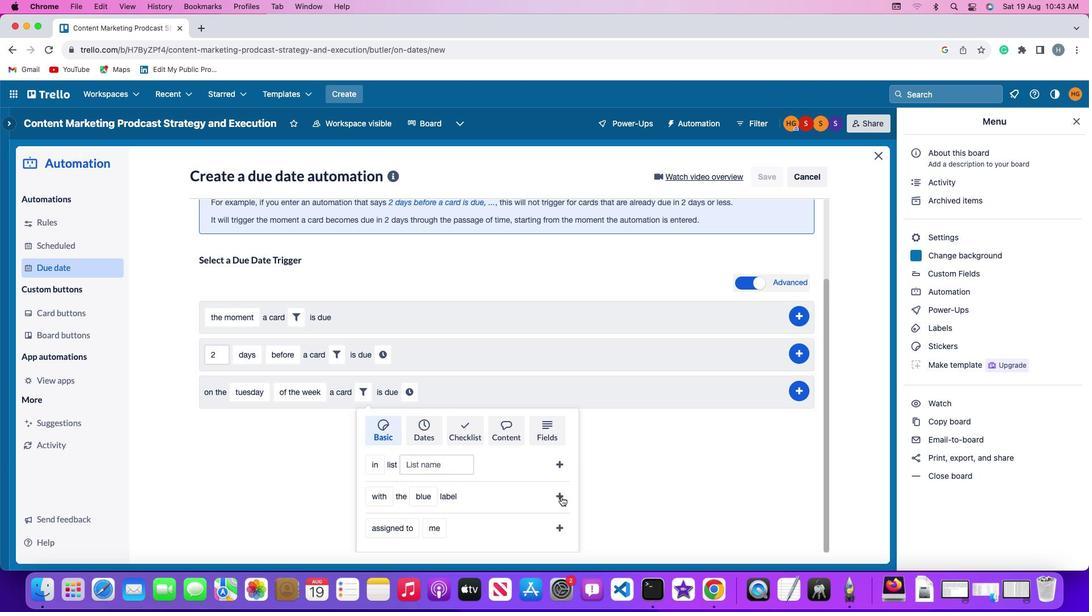 
Action: Mouse pressed left at (557, 514)
Screenshot: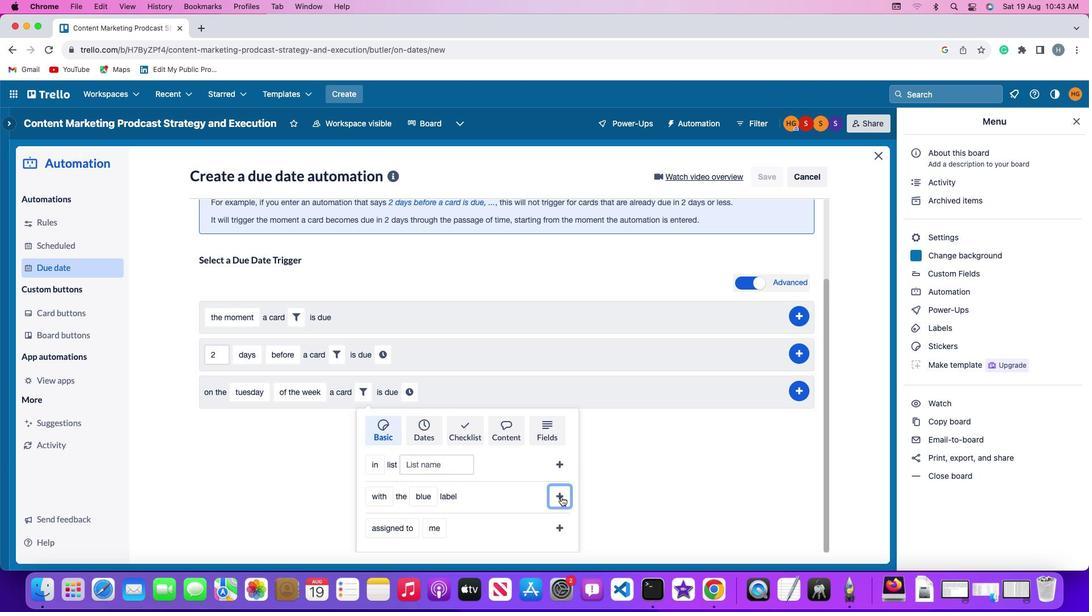 
Action: Mouse moved to (503, 512)
Screenshot: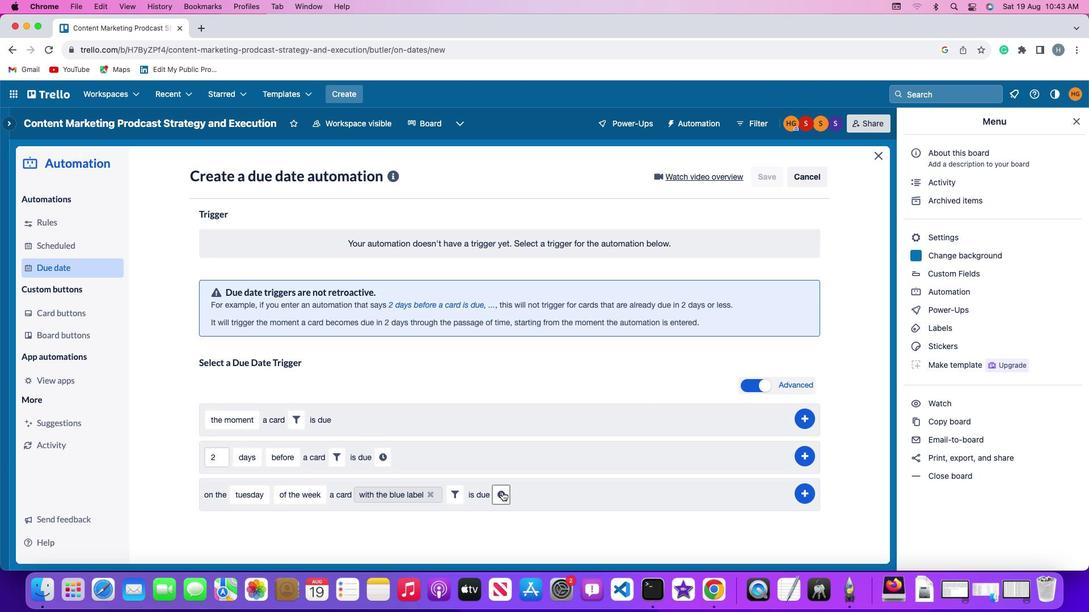 
Action: Mouse pressed left at (503, 512)
Screenshot: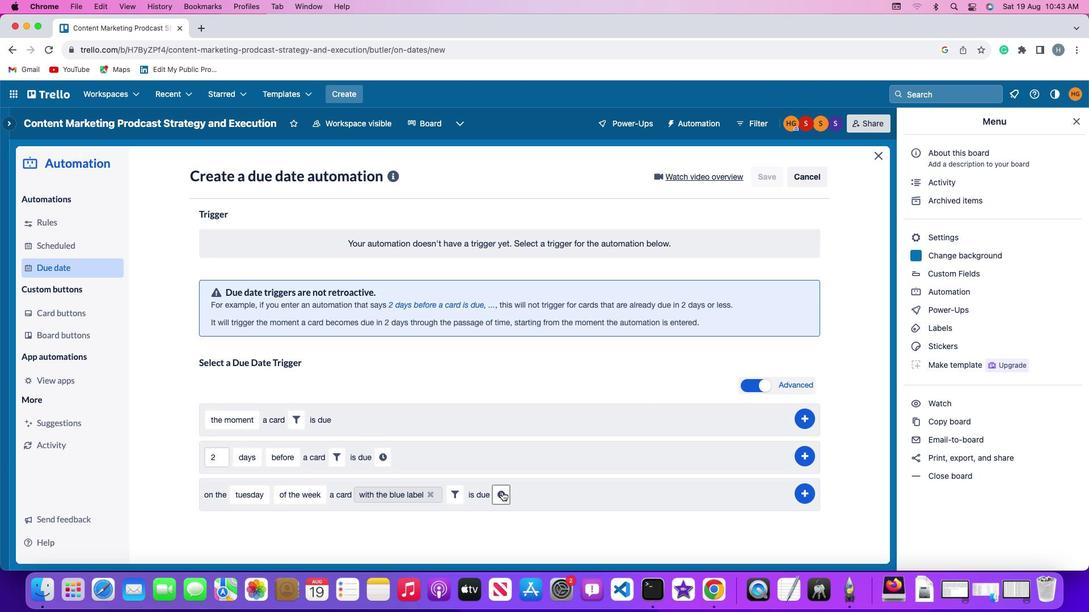 
Action: Mouse moved to (526, 513)
Screenshot: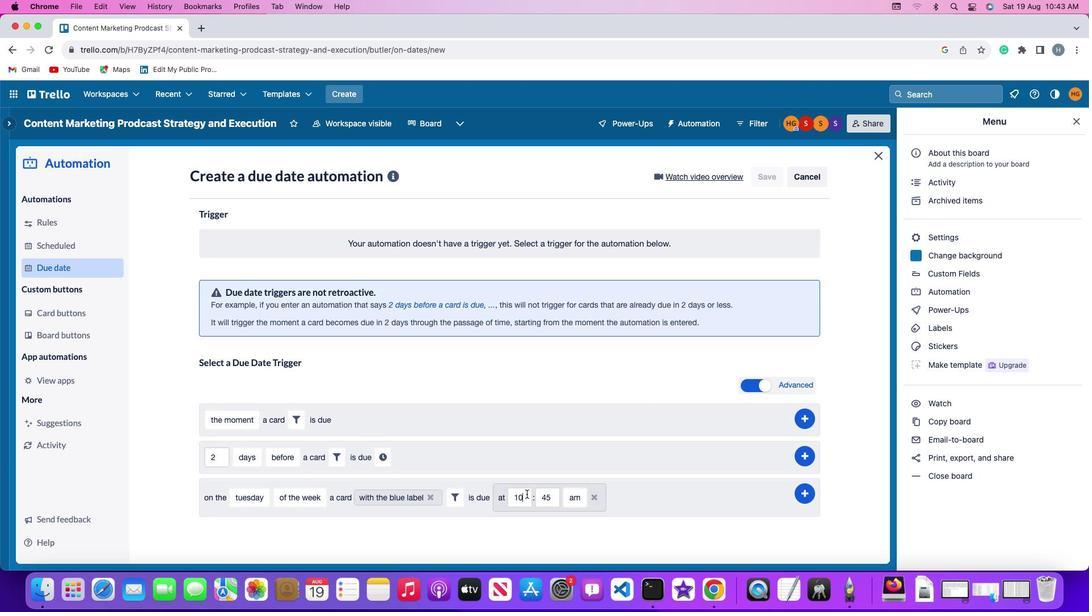 
Action: Mouse pressed left at (526, 513)
Screenshot: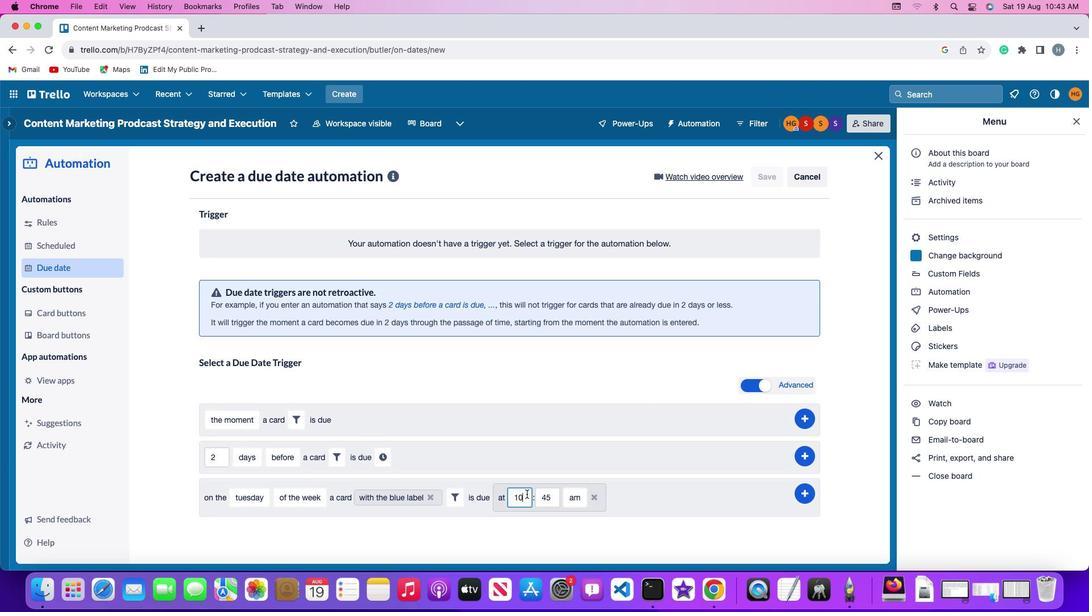 
Action: Mouse moved to (526, 513)
Screenshot: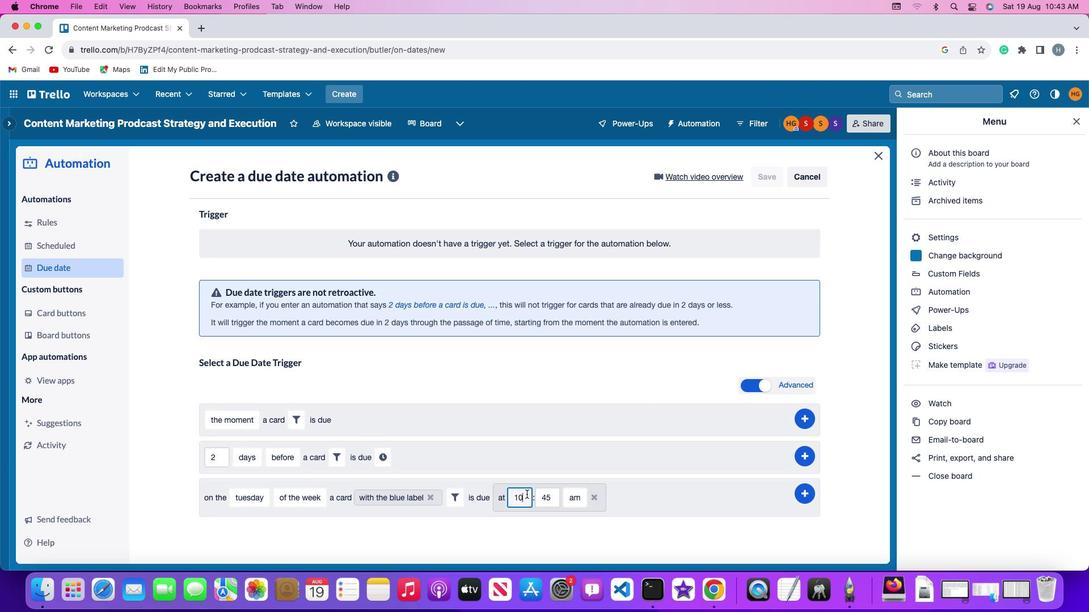 
Action: Key pressed Key.backspace'1'
Screenshot: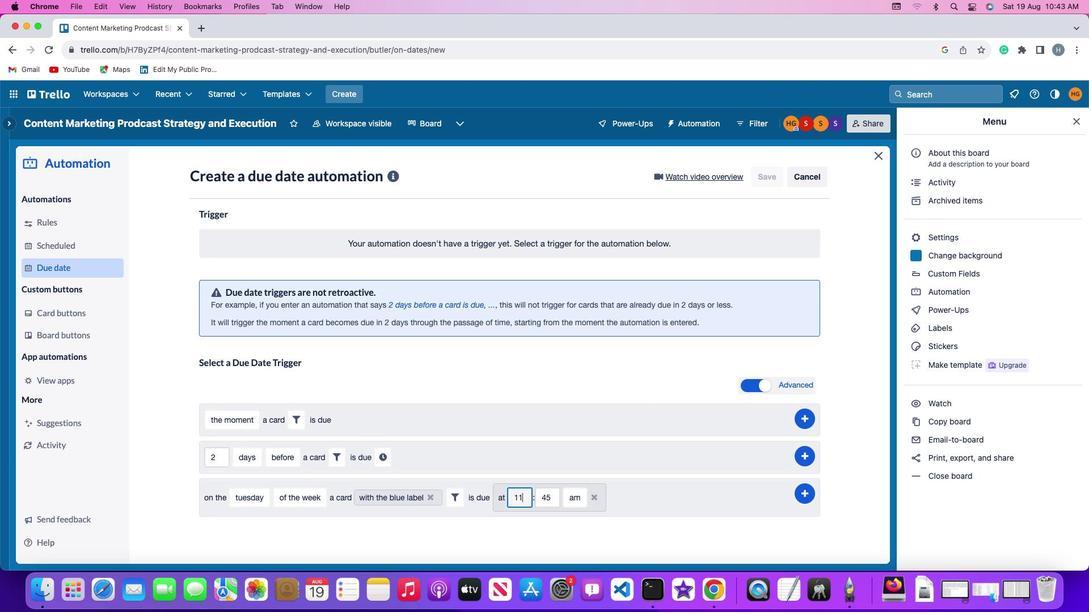 
Action: Mouse moved to (554, 513)
Screenshot: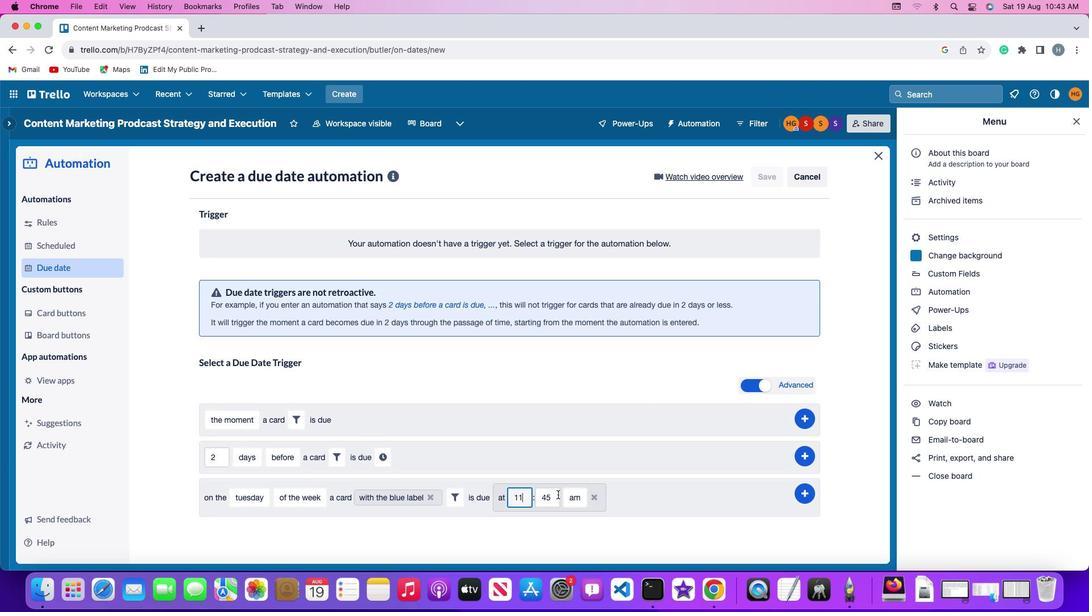 
Action: Mouse pressed left at (554, 513)
Screenshot: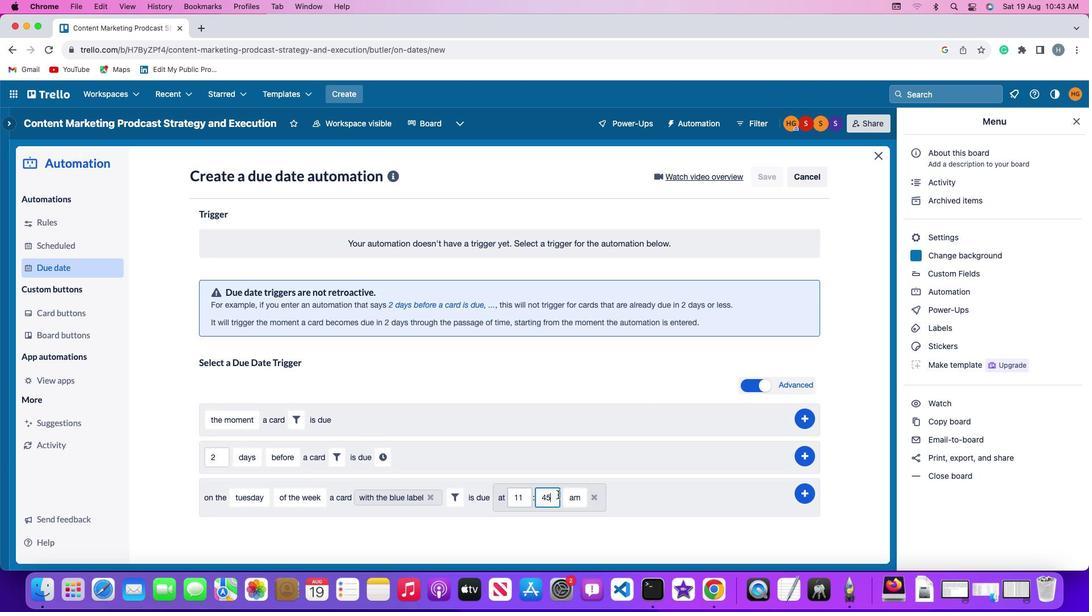 
Action: Key pressed Key.backspaceKey.backspace'0'
Screenshot: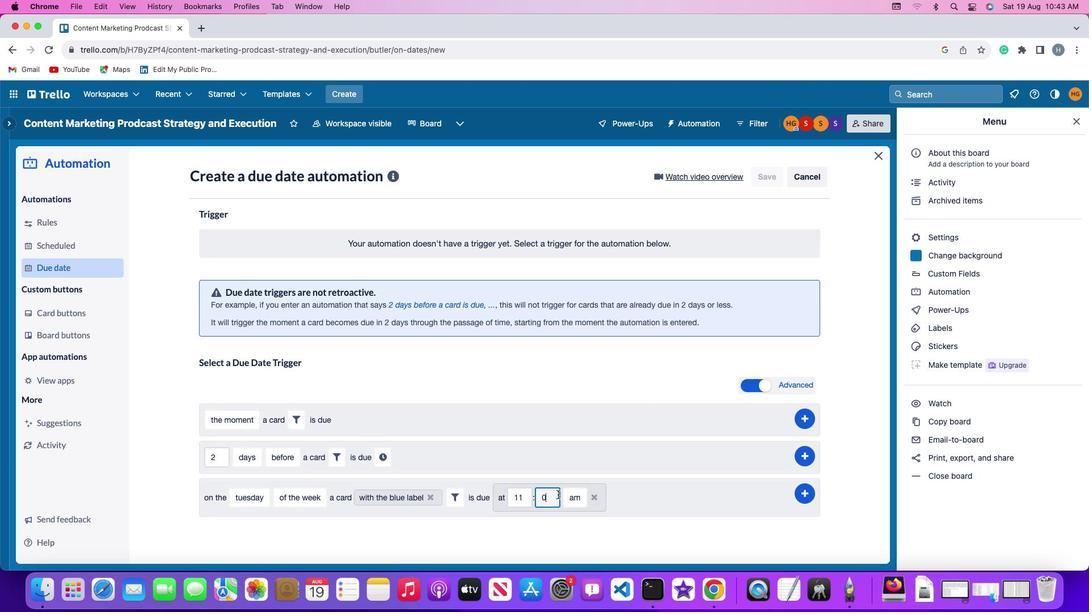 
Action: Mouse moved to (555, 513)
Screenshot: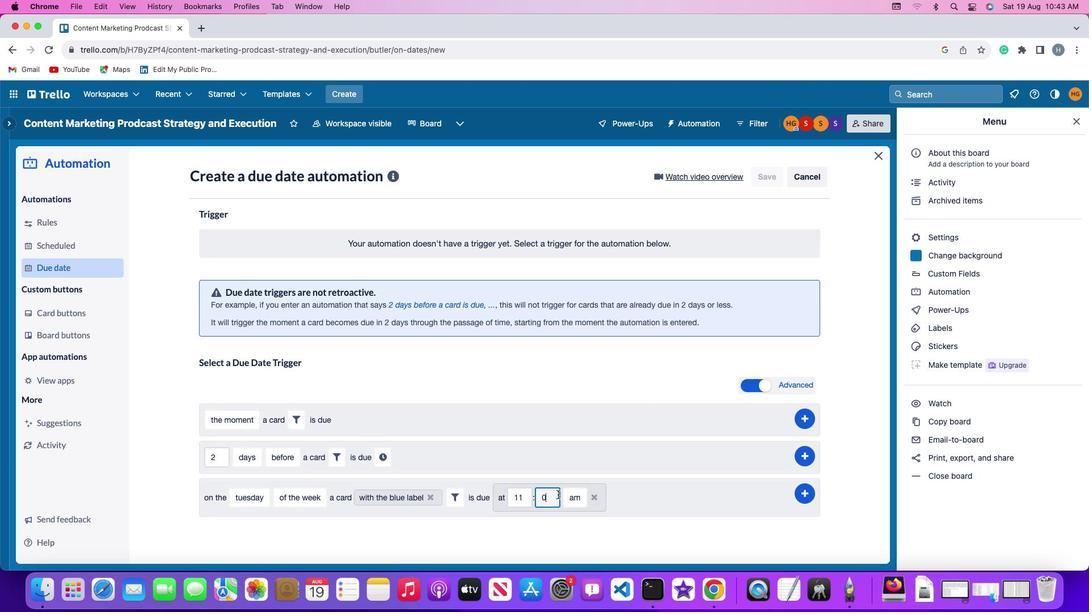 
Action: Key pressed '0'
Screenshot: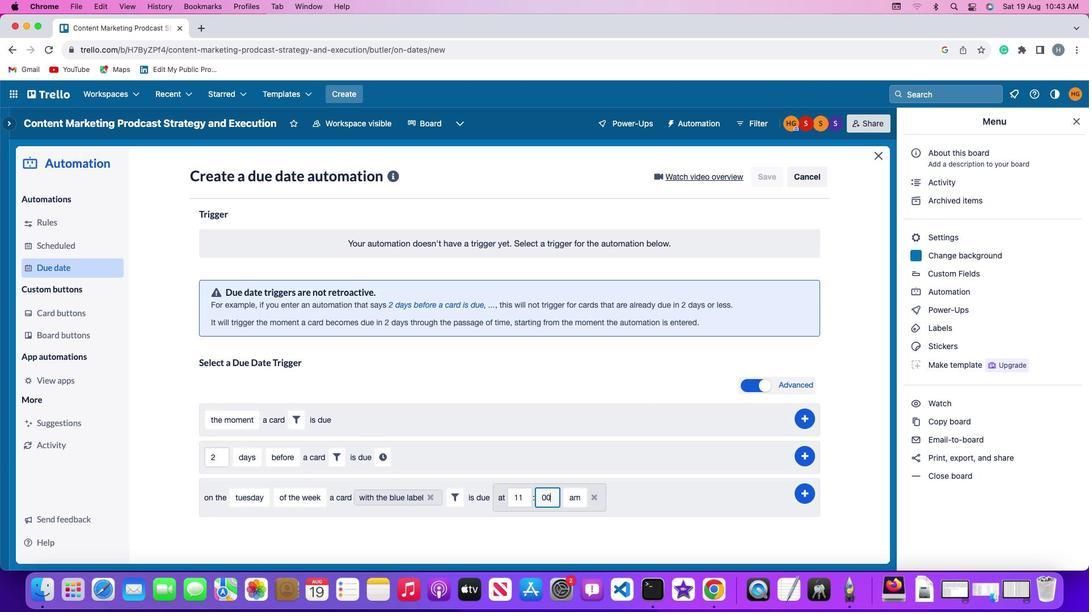 
Action: Mouse moved to (573, 513)
Screenshot: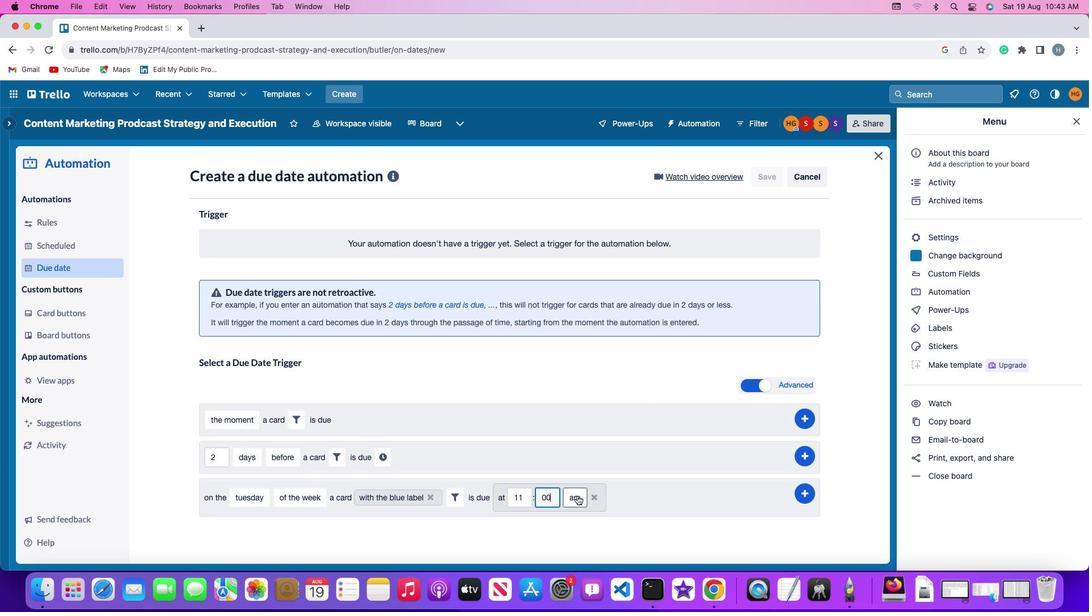 
Action: Mouse pressed left at (573, 513)
Screenshot: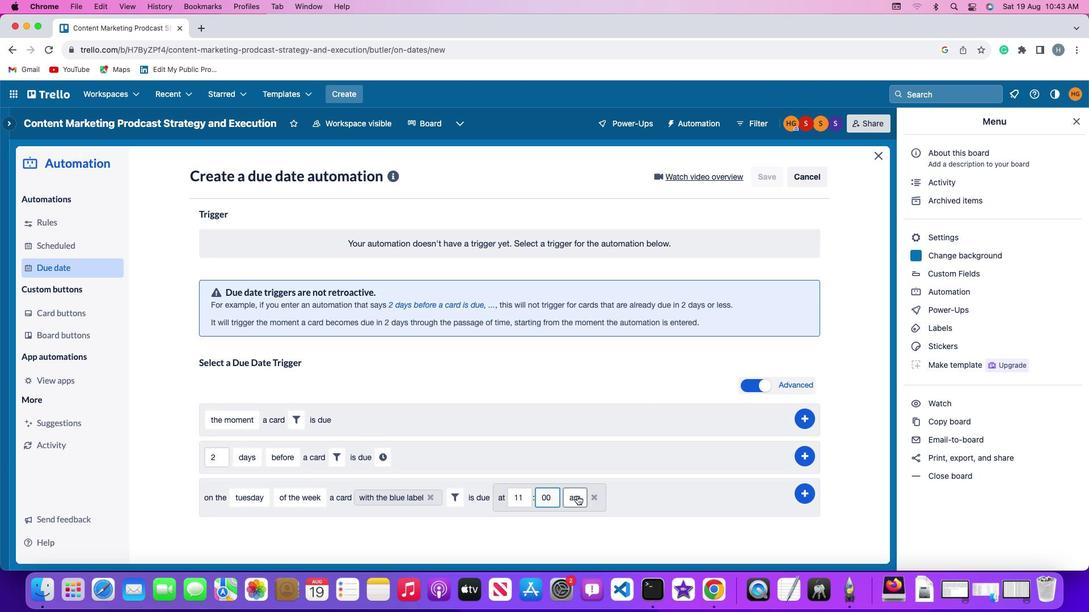 
Action: Mouse moved to (570, 517)
Screenshot: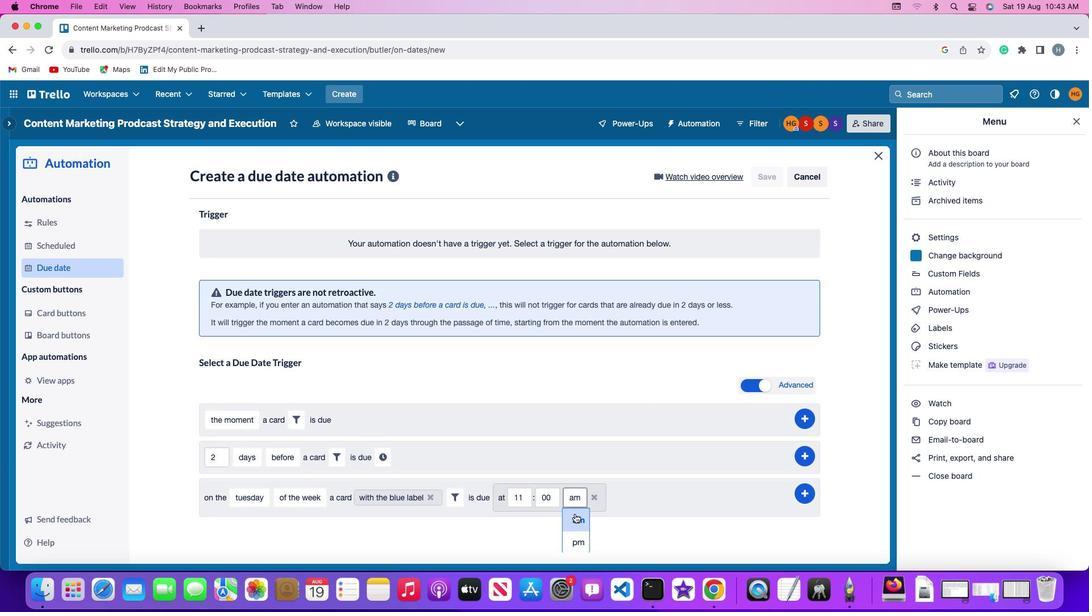 
Action: Mouse pressed left at (570, 517)
Screenshot: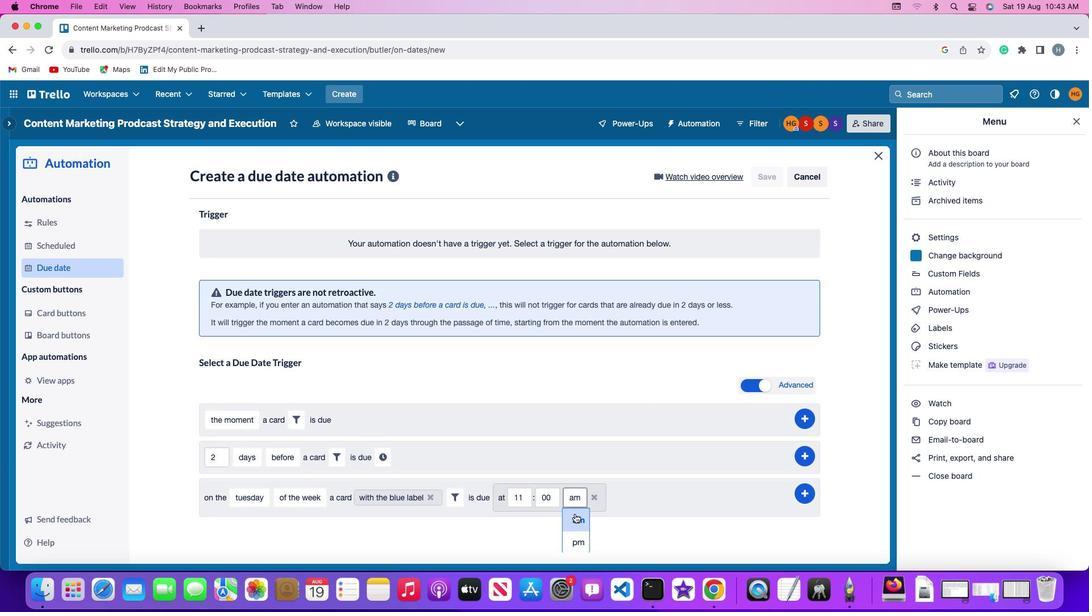 
Action: Mouse moved to (786, 512)
Screenshot: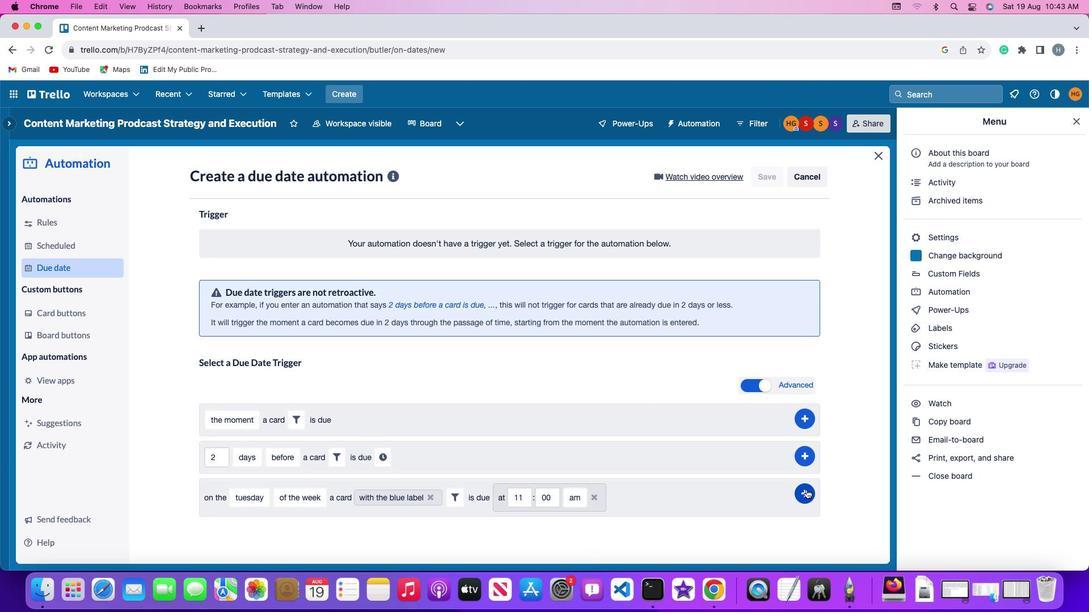 
Action: Mouse pressed left at (786, 512)
Screenshot: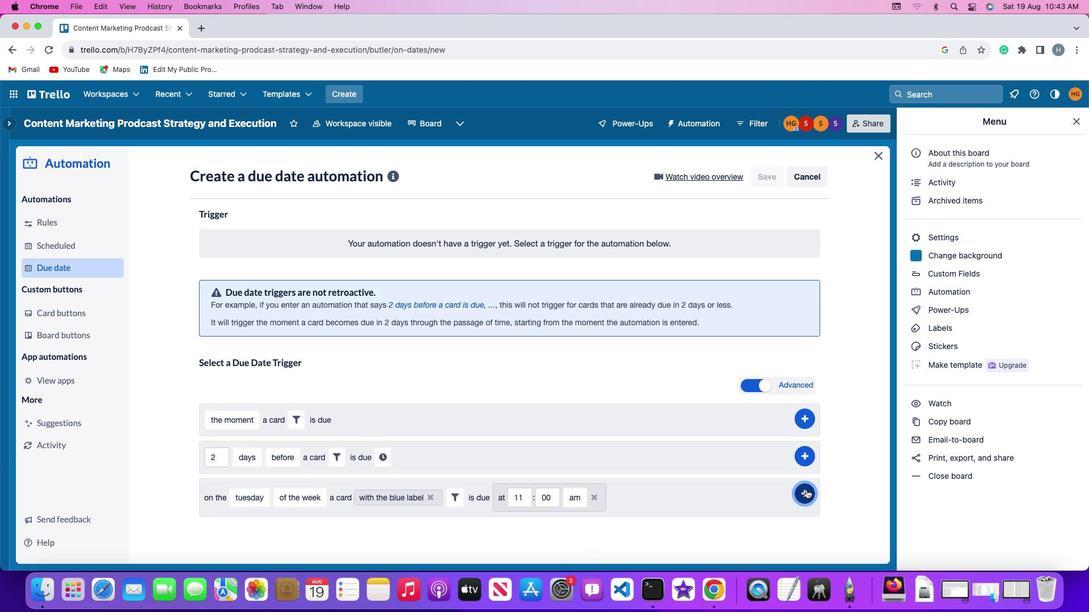 
Action: Mouse moved to (817, 491)
Screenshot: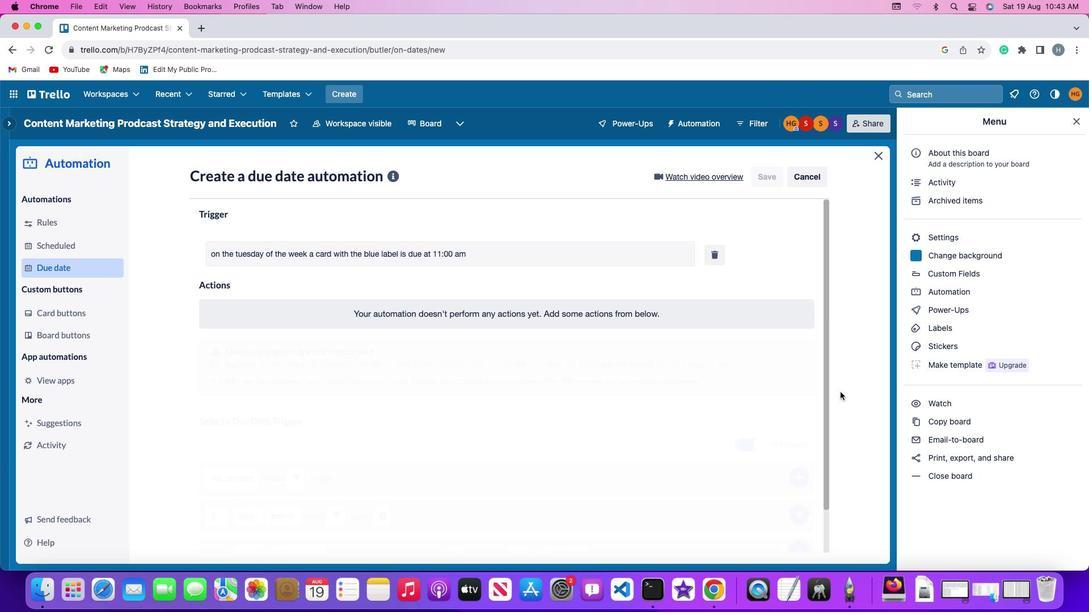 
